 Task: Find connections with filter location Chelles with filter topic #healthwith filter profile language Potuguese with filter current company Aricent with filter school Vikas College of Engineering & Technology with filter industry HVAC and Refrigeration Equipment Manufacturing with filter service category Interior Design with filter keywords title Cosmetologist
Action: Mouse moved to (501, 69)
Screenshot: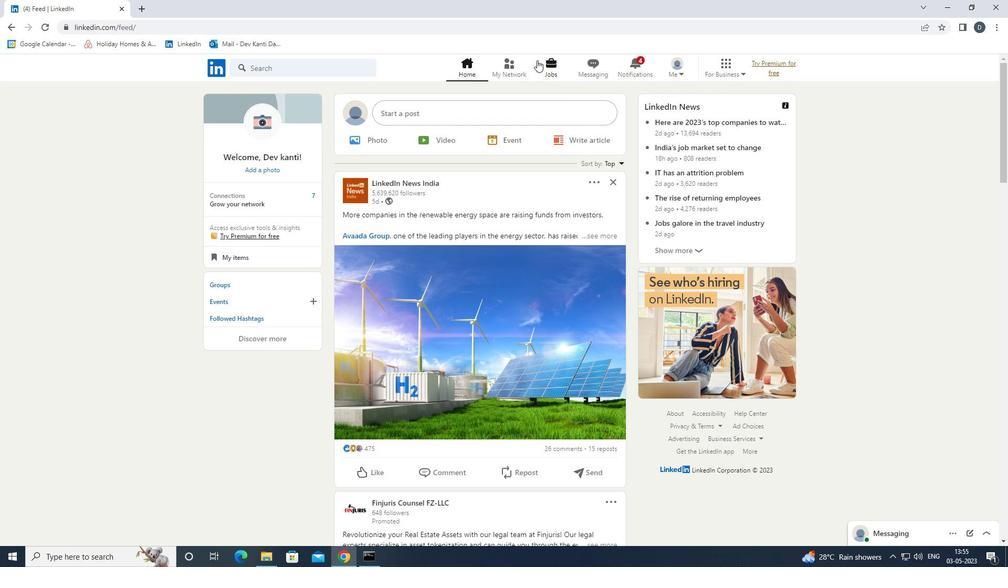 
Action: Mouse pressed left at (501, 69)
Screenshot: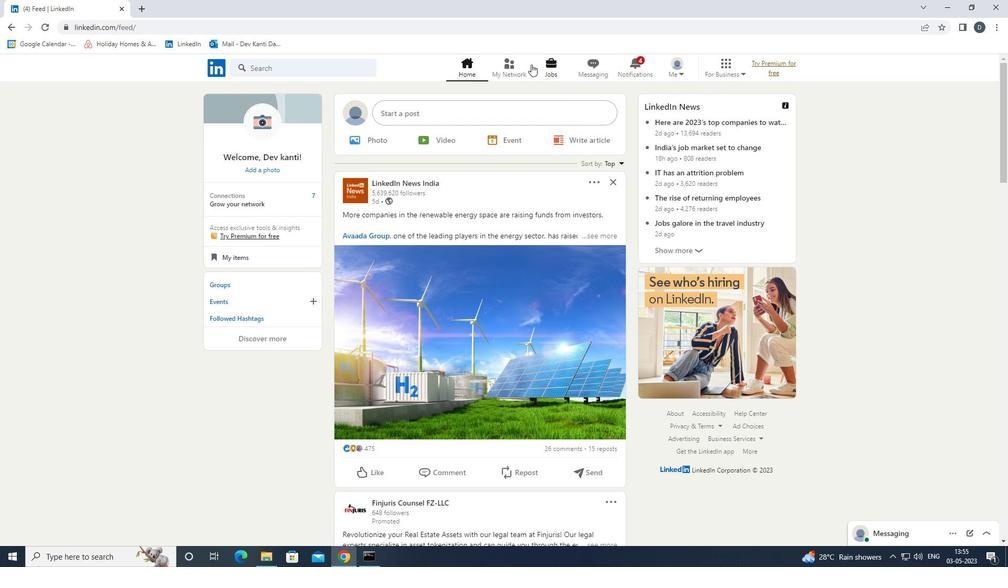 
Action: Mouse moved to (348, 122)
Screenshot: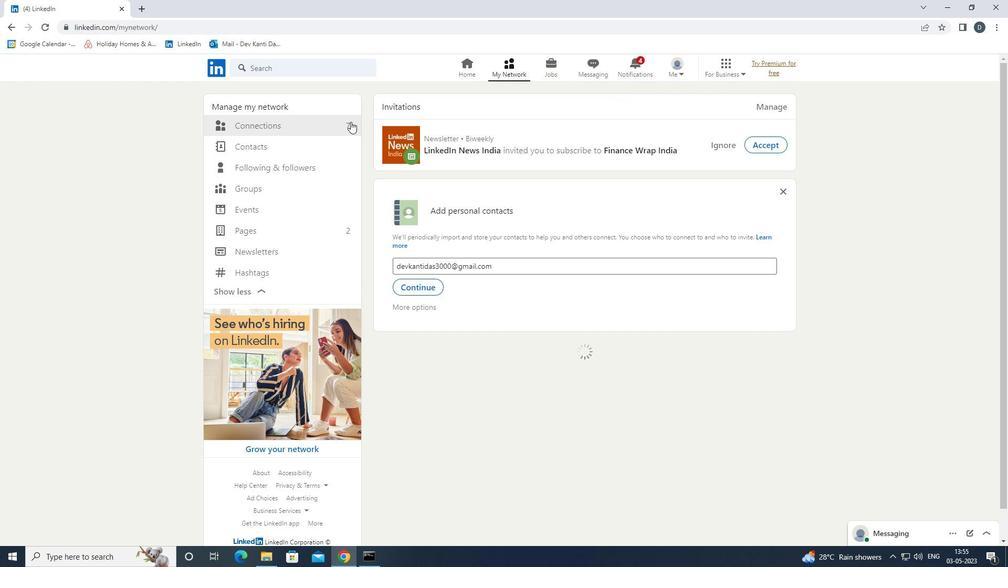 
Action: Mouse pressed left at (348, 122)
Screenshot: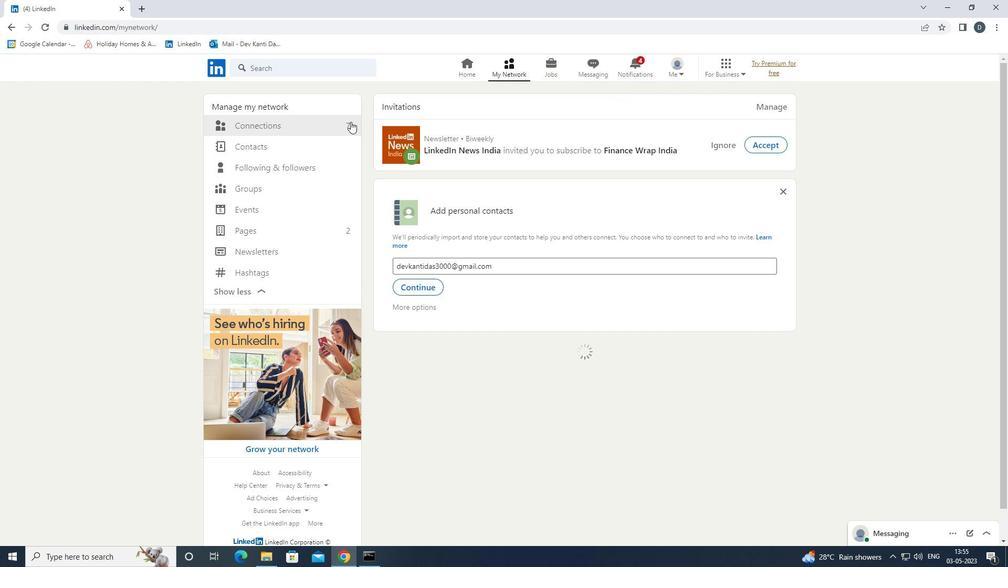 
Action: Mouse moved to (584, 124)
Screenshot: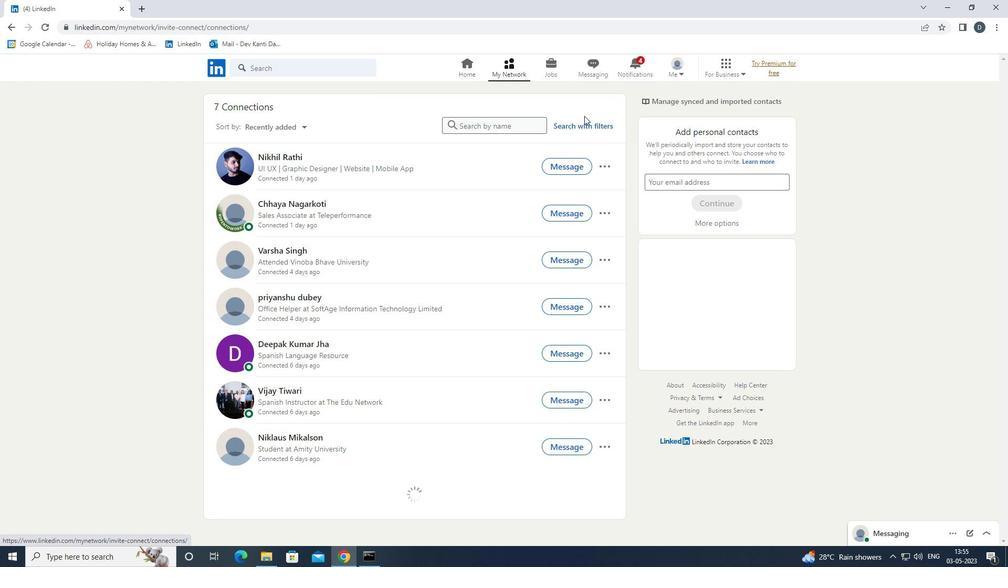 
Action: Mouse pressed left at (584, 124)
Screenshot: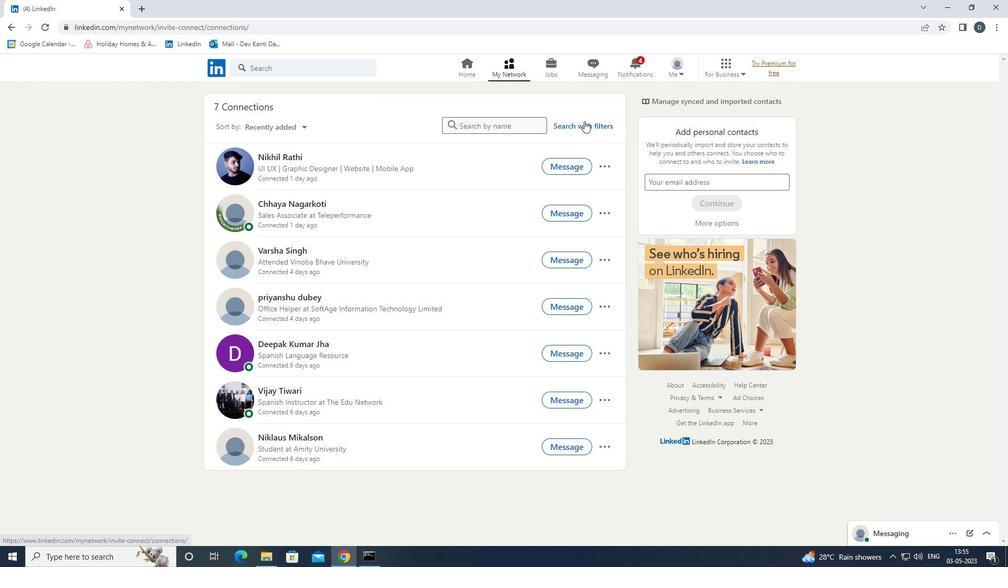 
Action: Mouse moved to (543, 98)
Screenshot: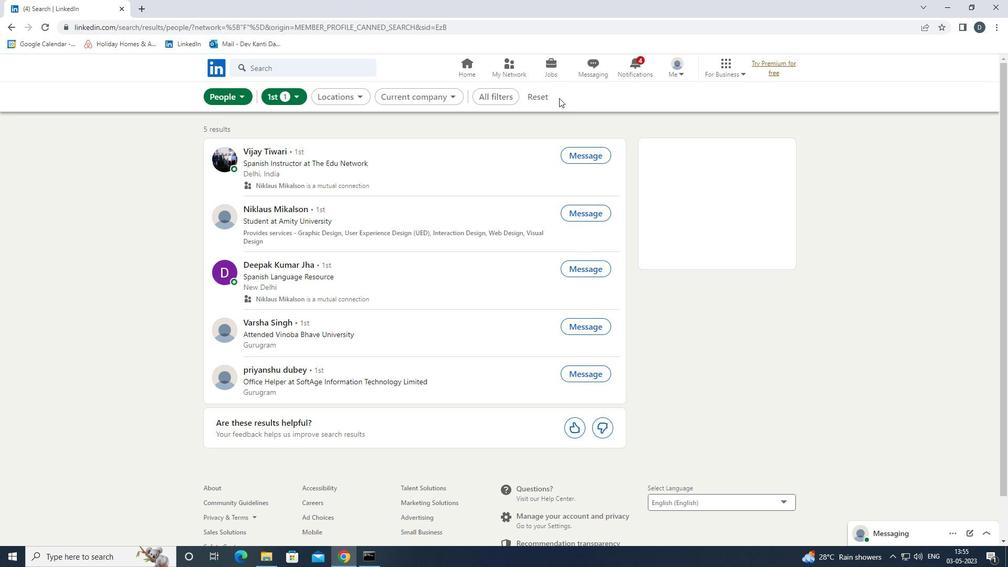 
Action: Mouse pressed left at (543, 98)
Screenshot: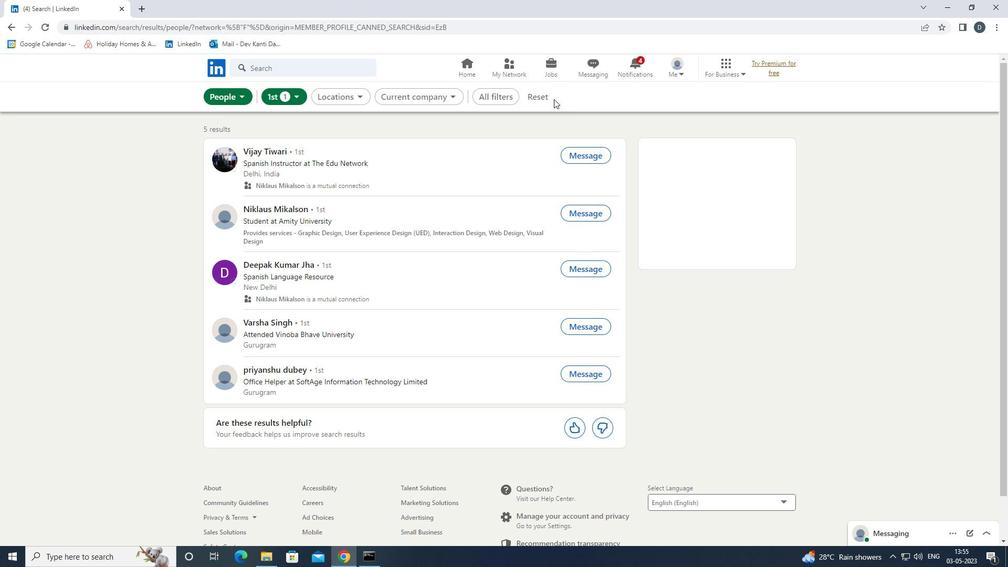 
Action: Mouse moved to (526, 98)
Screenshot: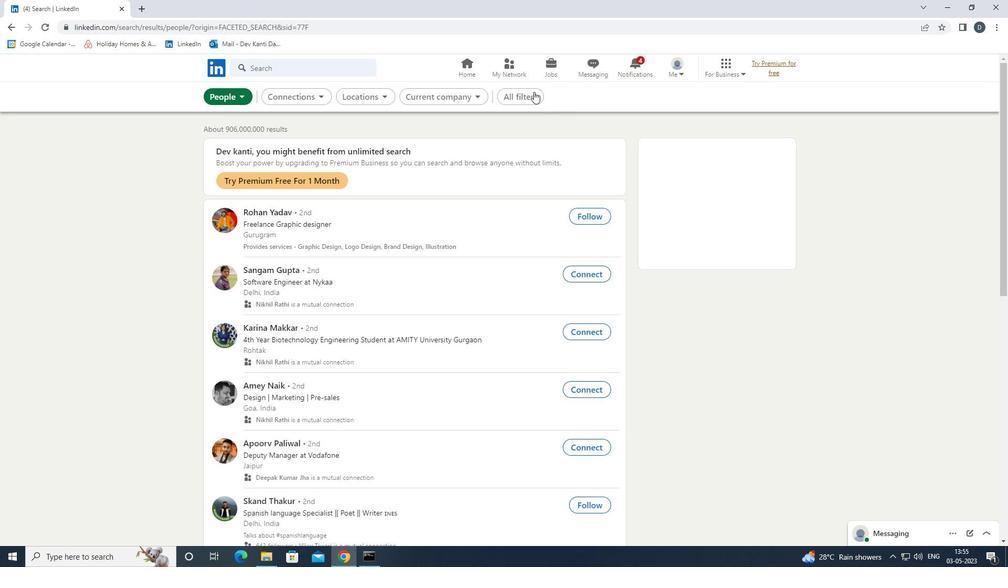 
Action: Mouse pressed left at (526, 98)
Screenshot: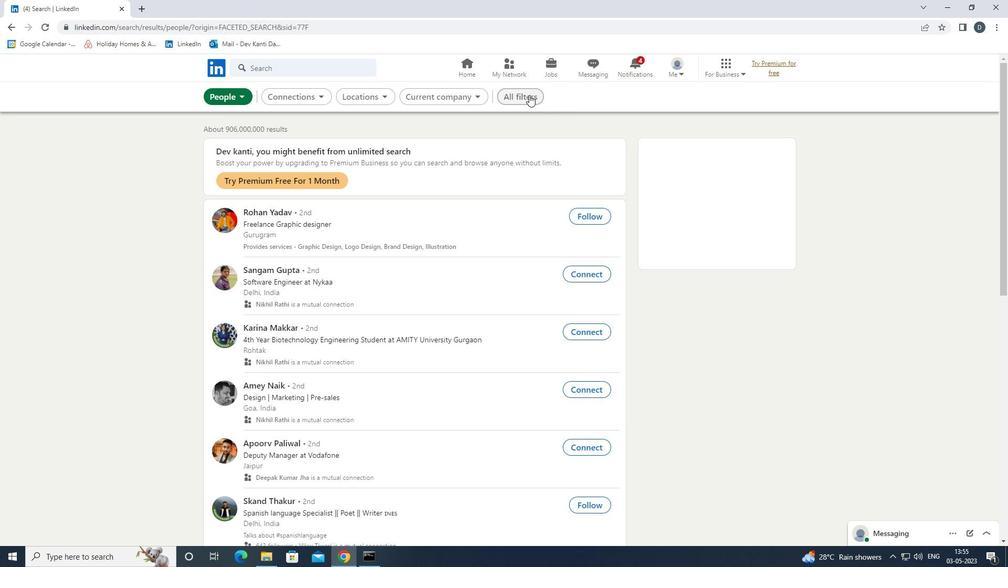 
Action: Mouse moved to (876, 309)
Screenshot: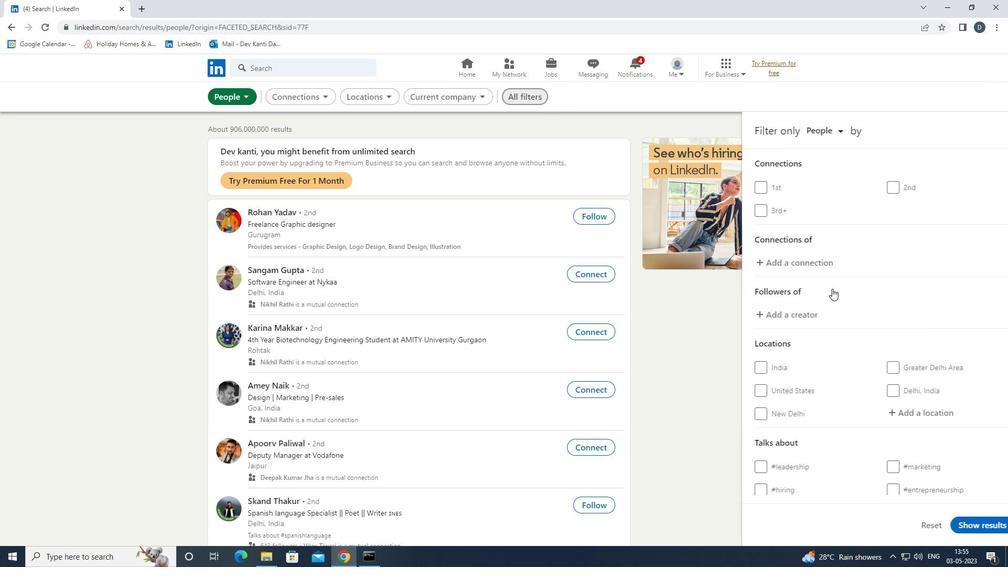 
Action: Mouse scrolled (876, 309) with delta (0, 0)
Screenshot: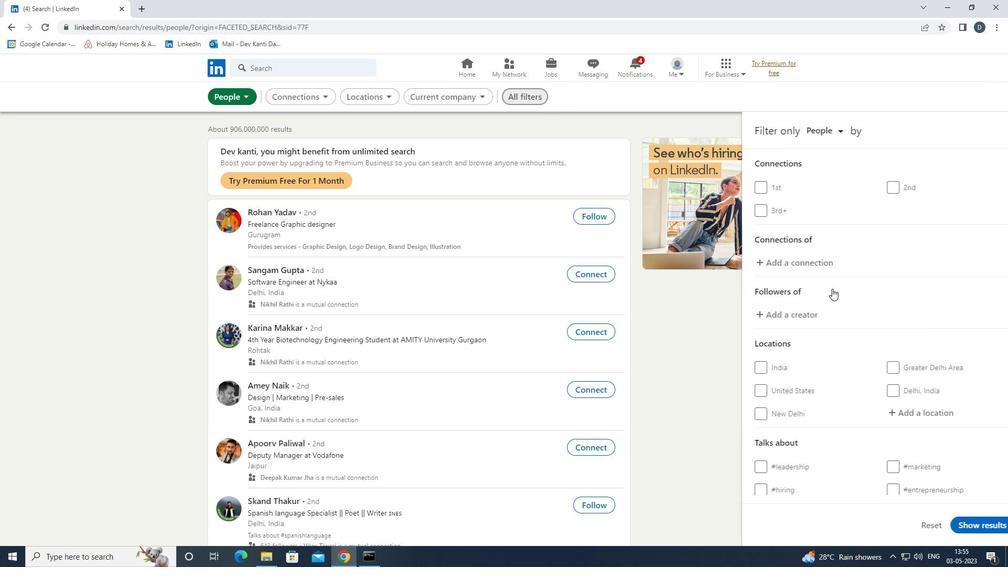 
Action: Mouse moved to (876, 311)
Screenshot: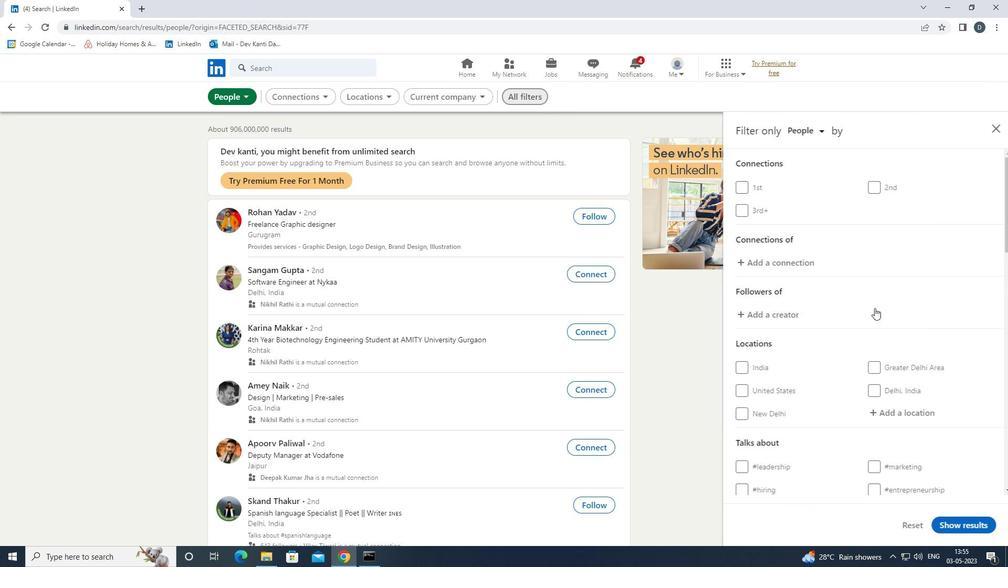 
Action: Mouse scrolled (876, 310) with delta (0, 0)
Screenshot: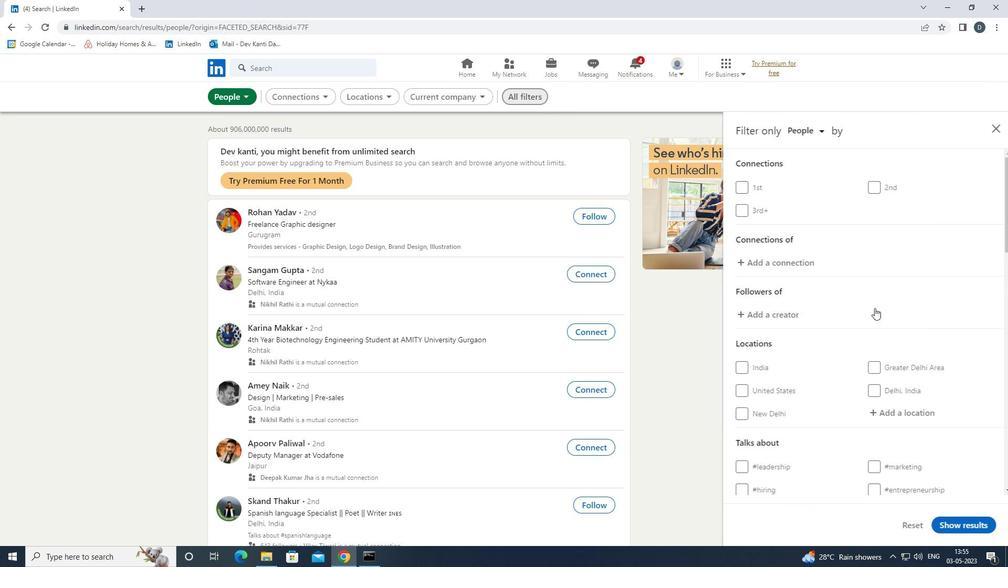
Action: Mouse moved to (878, 312)
Screenshot: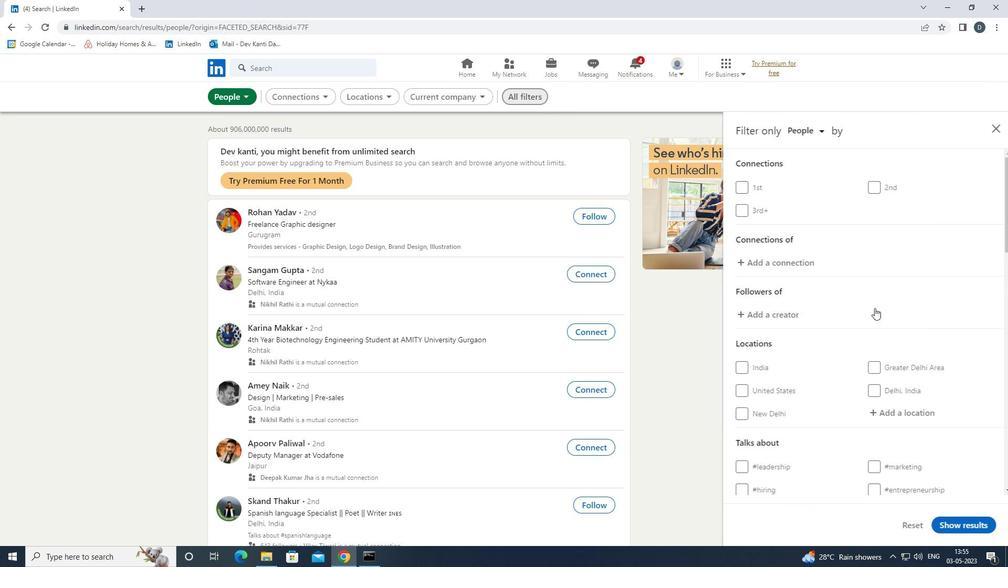 
Action: Mouse scrolled (878, 311) with delta (0, 0)
Screenshot: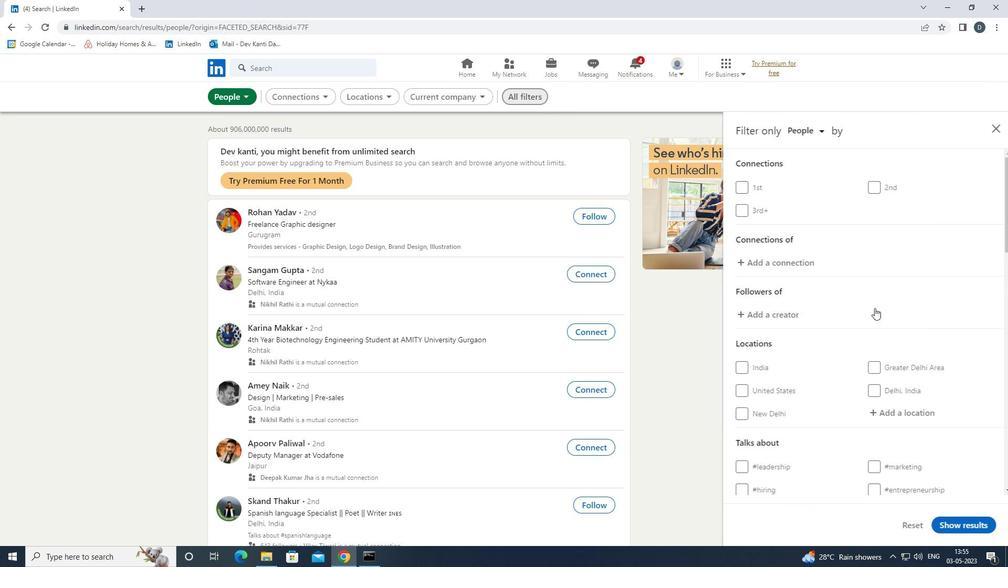 
Action: Mouse moved to (891, 254)
Screenshot: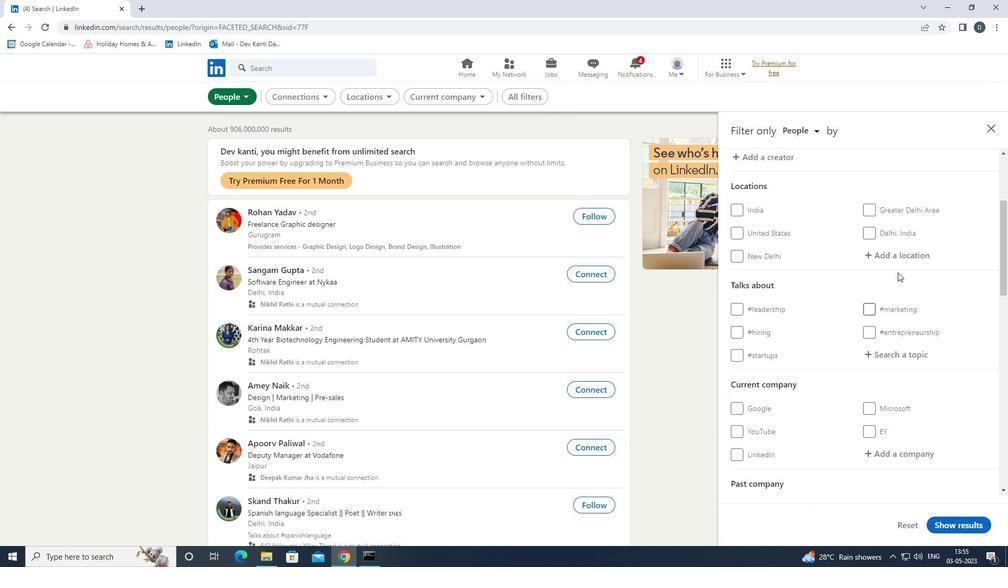 
Action: Mouse pressed left at (891, 254)
Screenshot: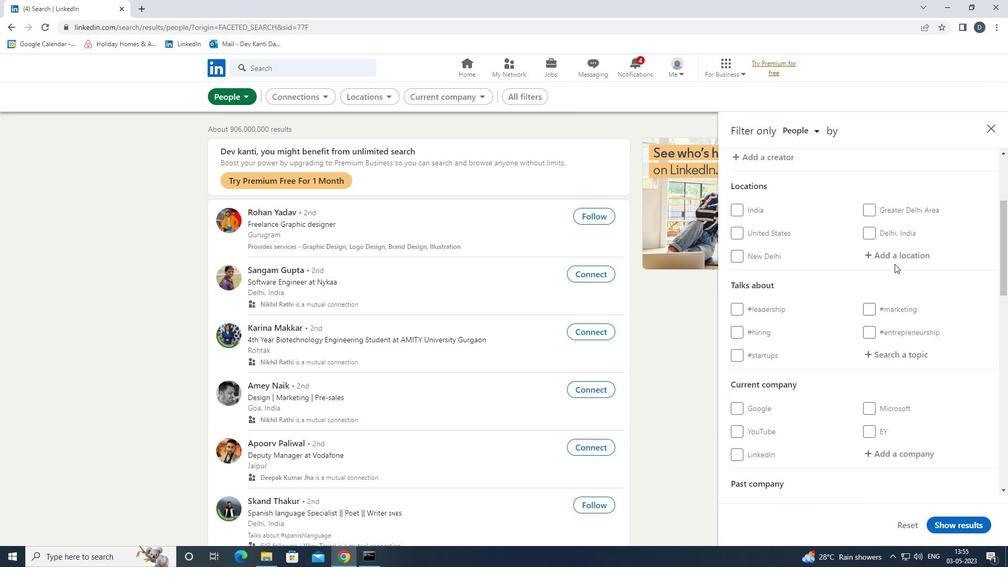 
Action: Key pressed <Key.shift>CHELLES<Key.down><Key.down><Key.enter>
Screenshot: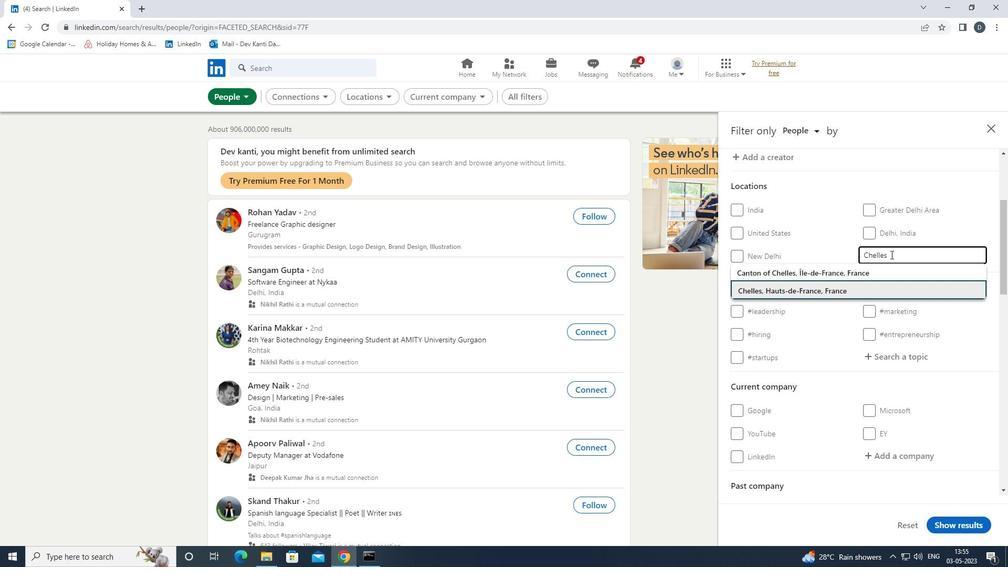 
Action: Mouse moved to (881, 244)
Screenshot: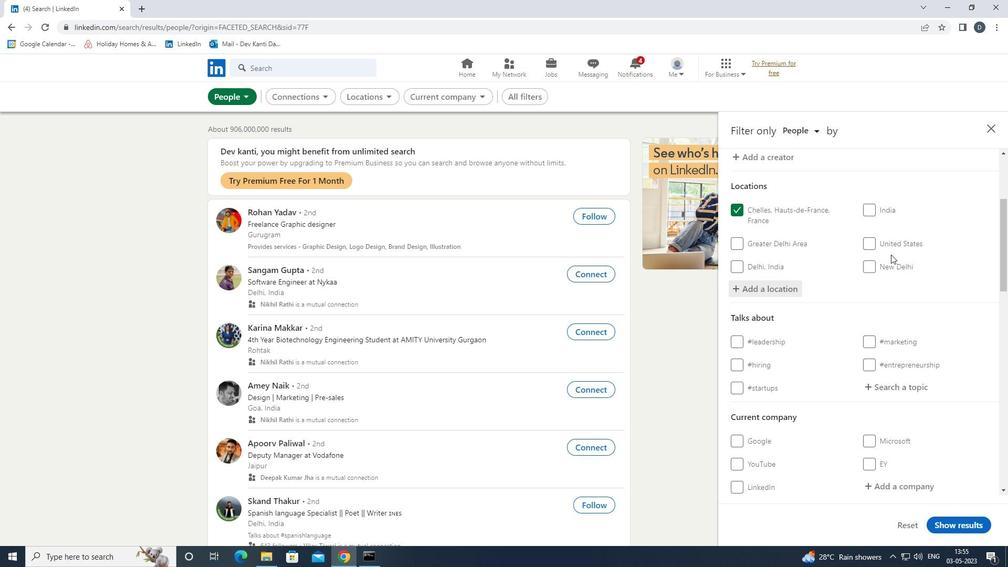 
Action: Mouse scrolled (881, 244) with delta (0, 0)
Screenshot: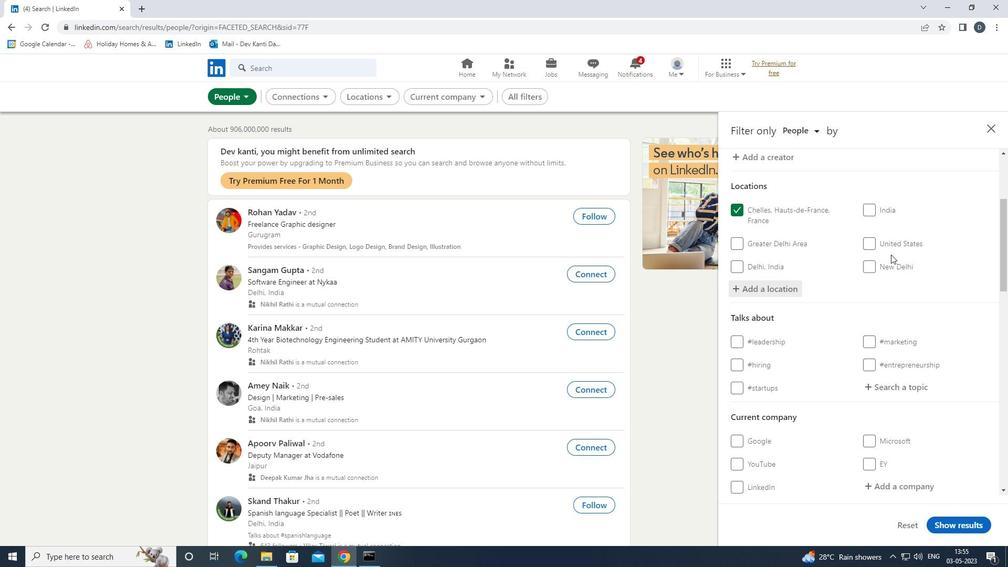 
Action: Mouse moved to (879, 244)
Screenshot: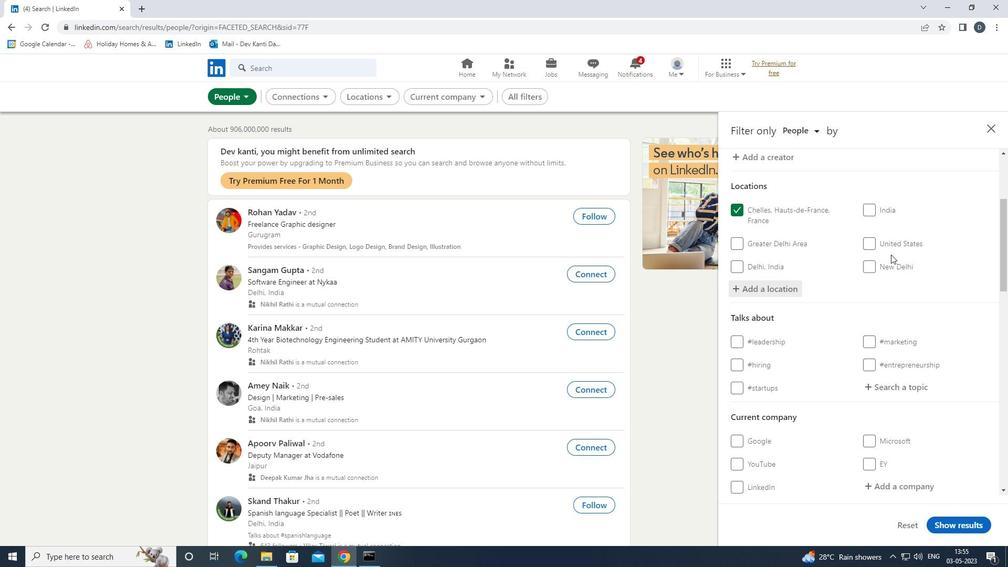
Action: Mouse scrolled (879, 244) with delta (0, 0)
Screenshot: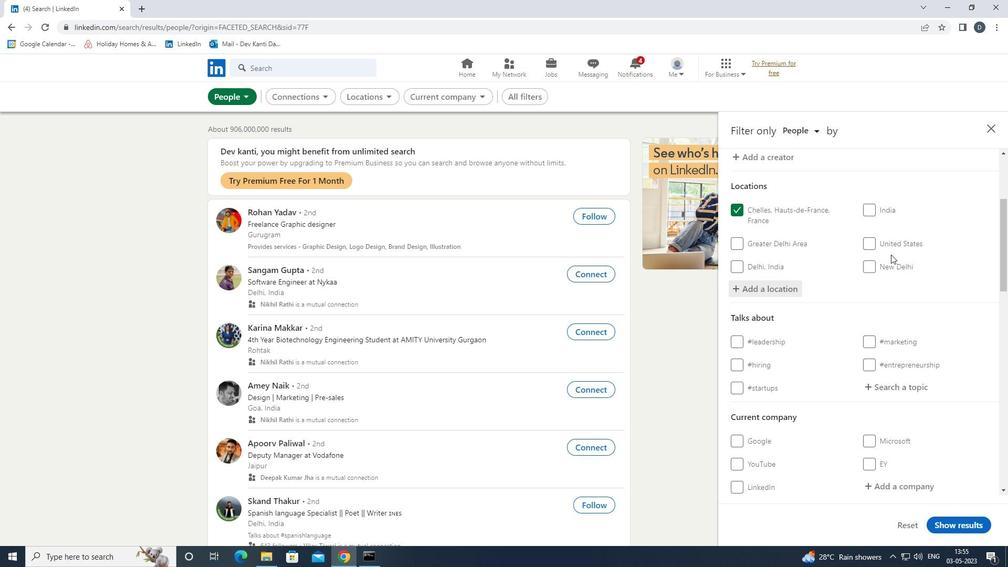 
Action: Mouse moved to (915, 283)
Screenshot: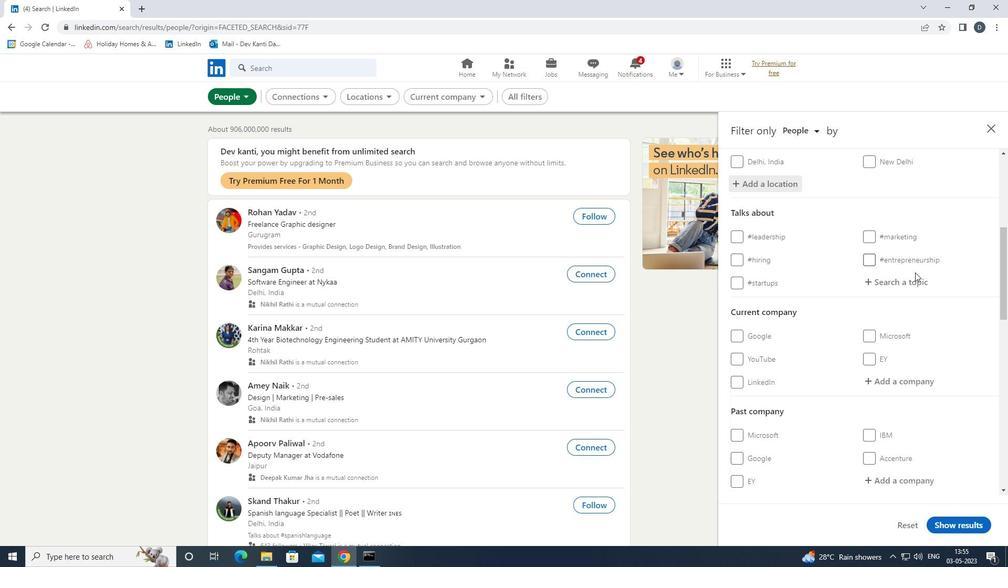 
Action: Mouse pressed left at (915, 283)
Screenshot: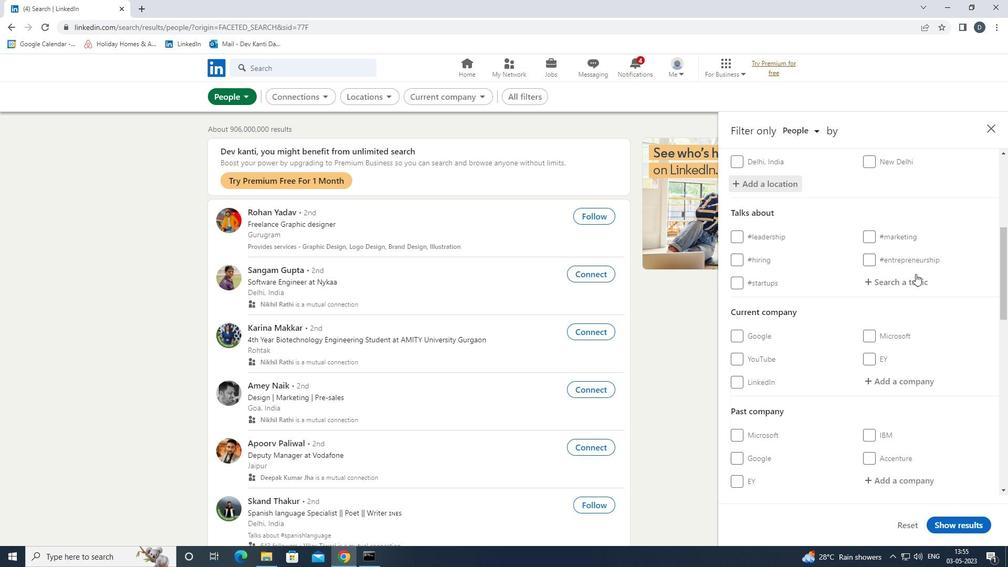 
Action: Mouse moved to (914, 284)
Screenshot: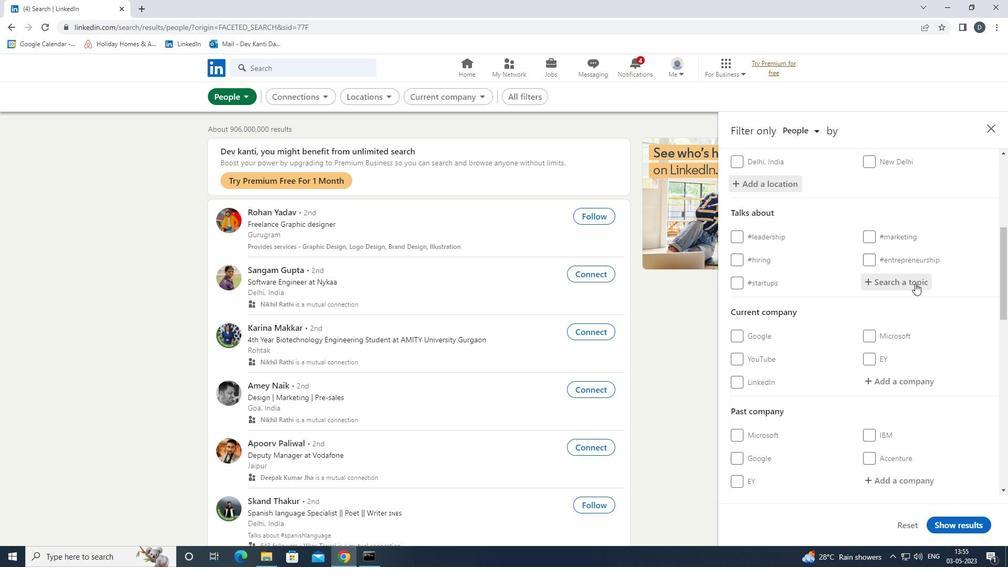 
Action: Key pressed HEALTH
Screenshot: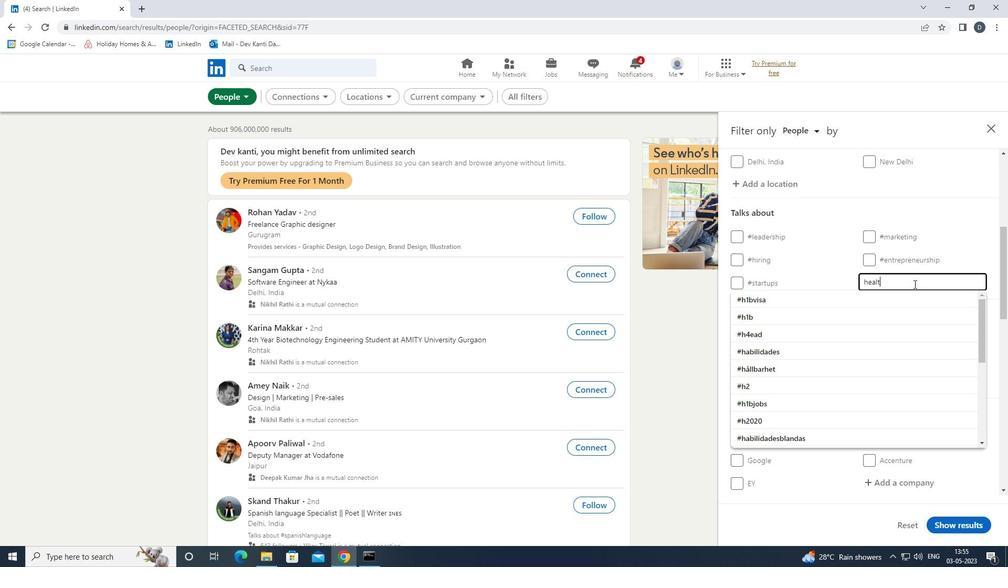 
Action: Mouse moved to (914, 284)
Screenshot: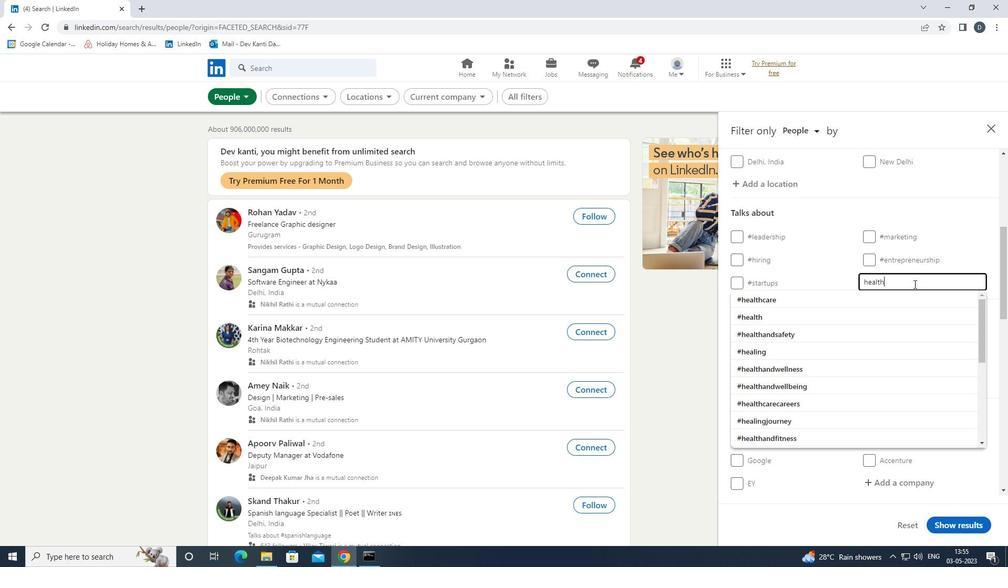 
Action: Key pressed <Key.down><Key.down><Key.enter>
Screenshot: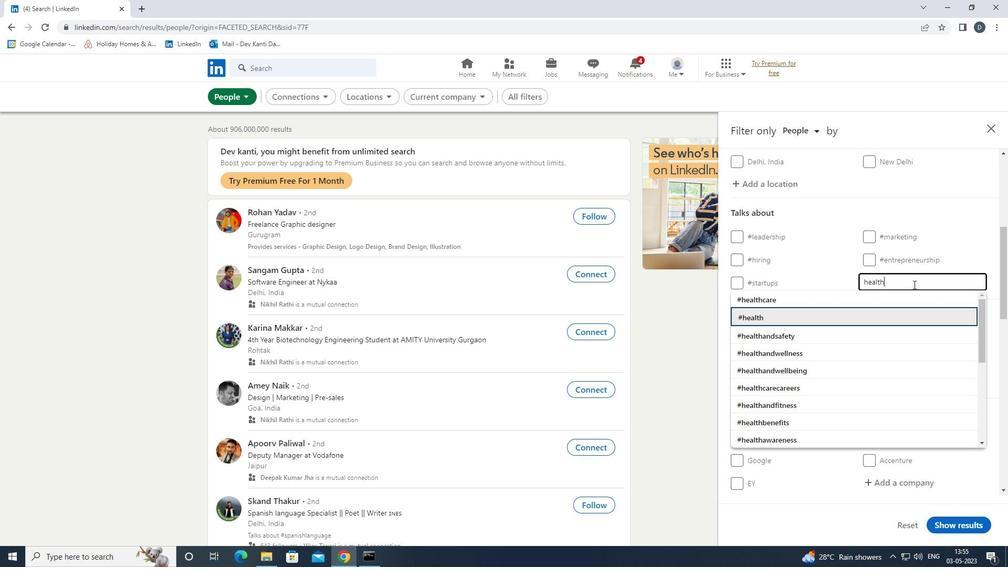 
Action: Mouse moved to (908, 281)
Screenshot: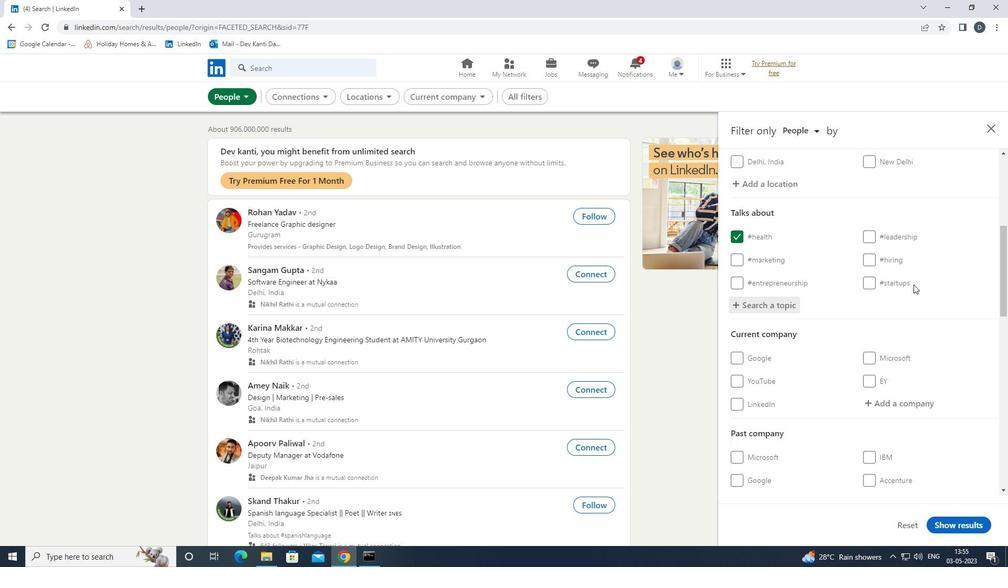 
Action: Mouse scrolled (908, 280) with delta (0, 0)
Screenshot: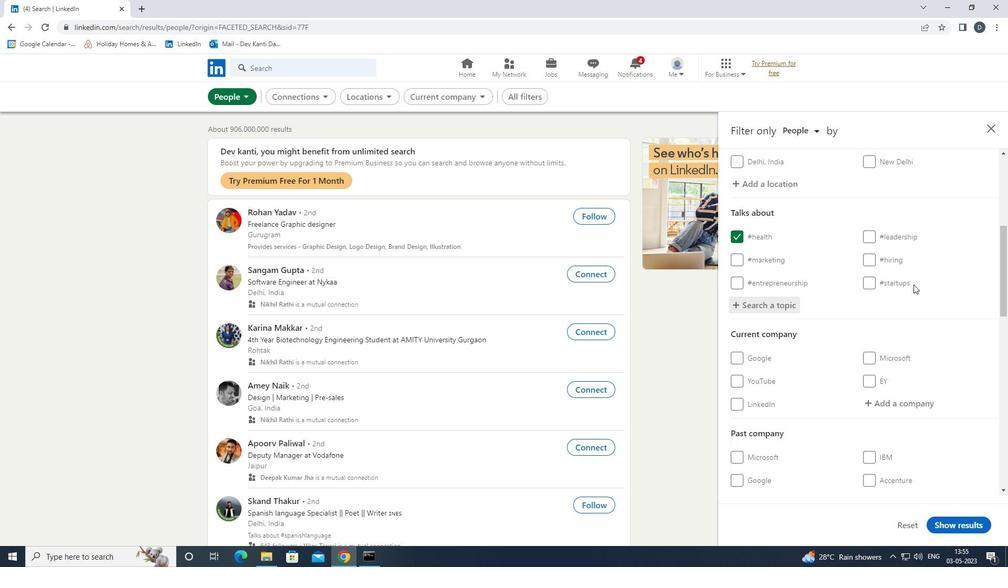 
Action: Mouse moved to (912, 283)
Screenshot: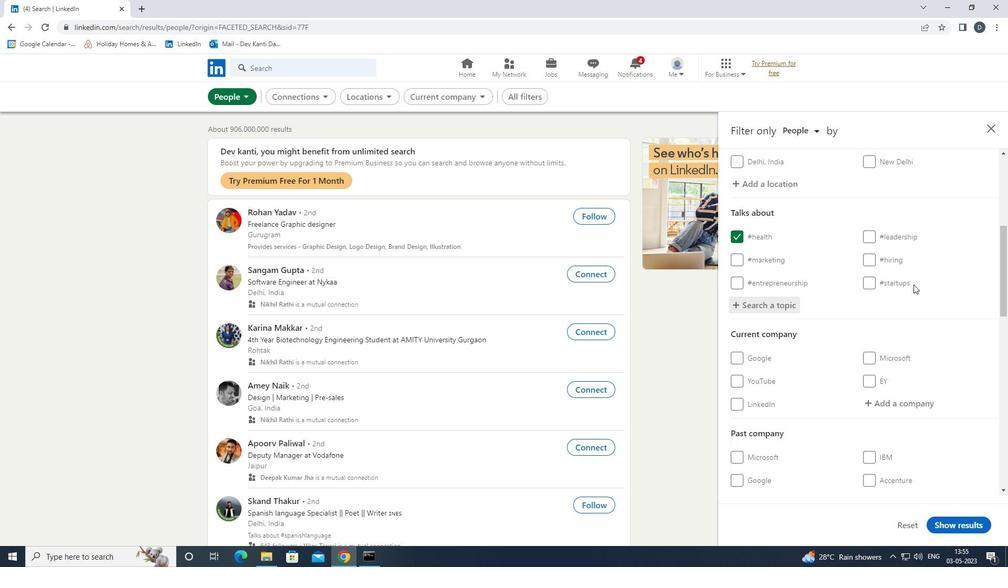
Action: Mouse scrolled (912, 282) with delta (0, 0)
Screenshot: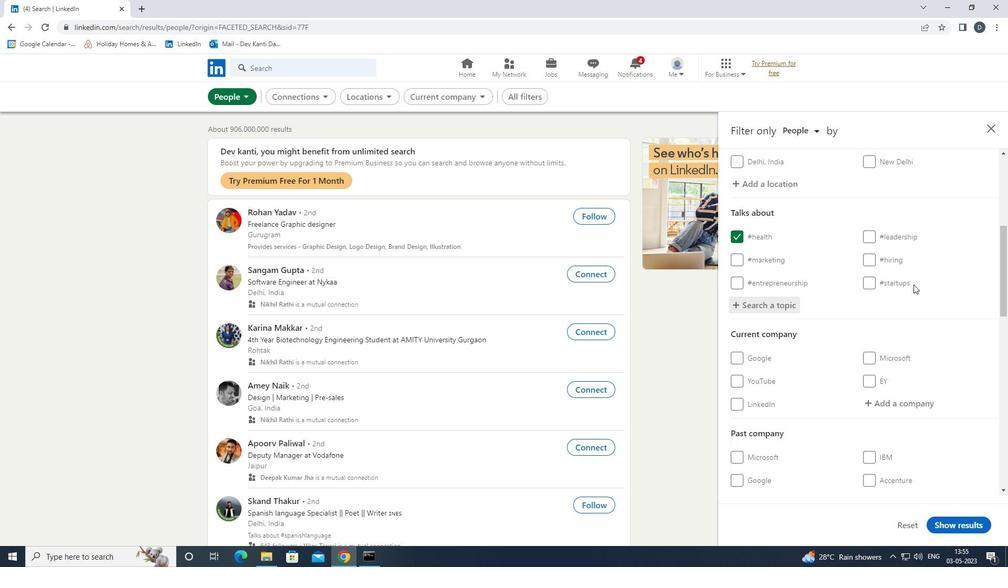 
Action: Mouse moved to (913, 284)
Screenshot: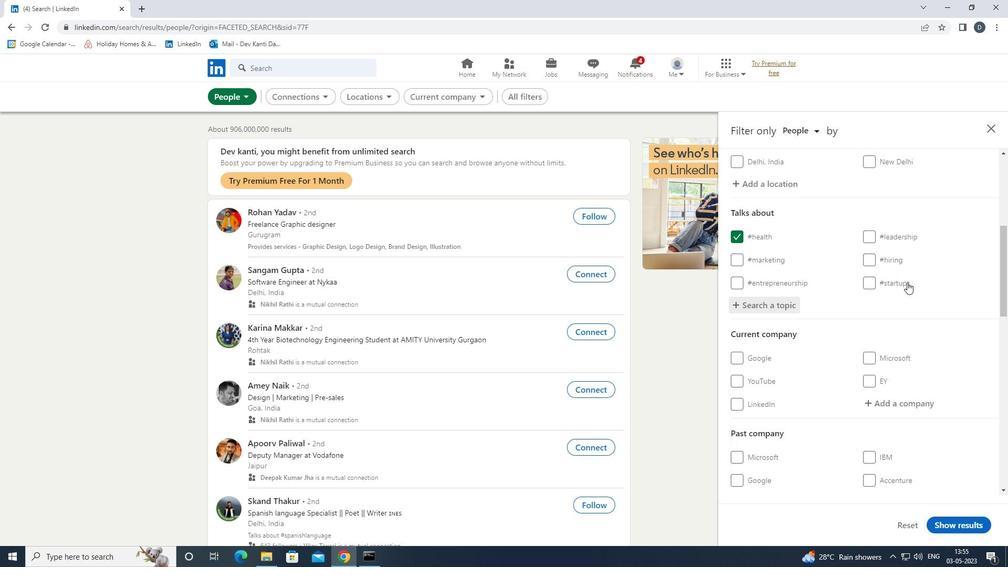 
Action: Mouse scrolled (913, 283) with delta (0, 0)
Screenshot: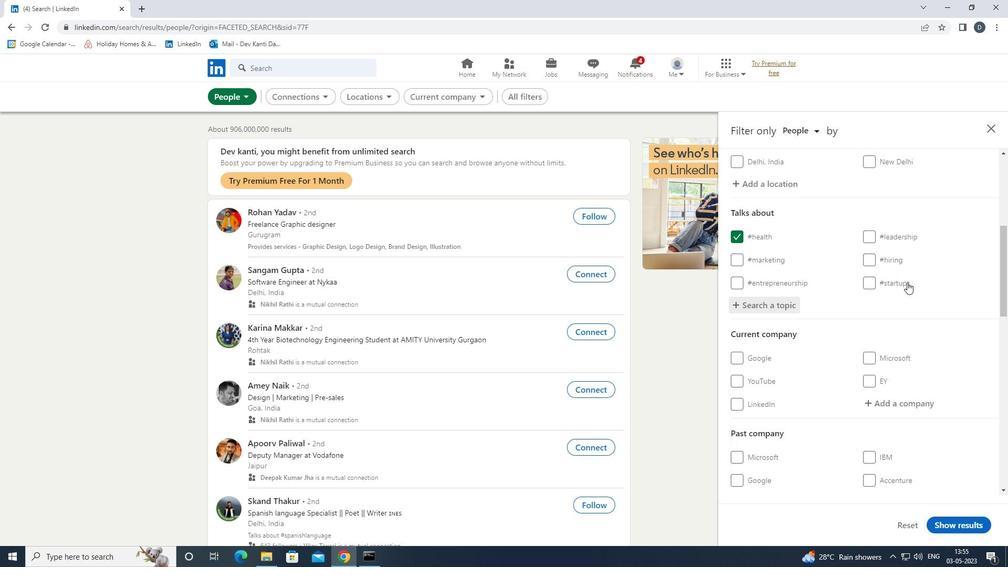 
Action: Mouse moved to (913, 284)
Screenshot: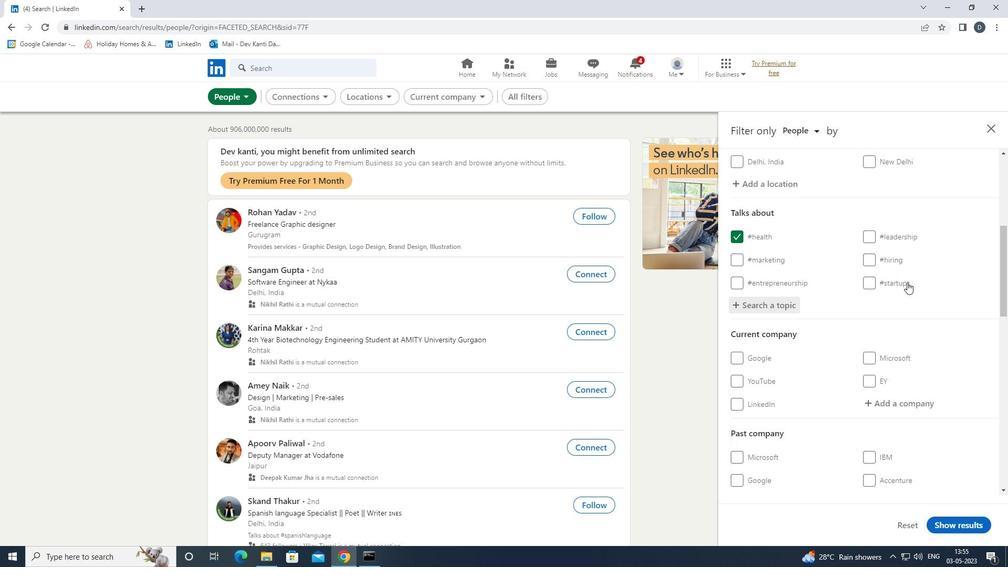 
Action: Mouse scrolled (913, 284) with delta (0, 0)
Screenshot: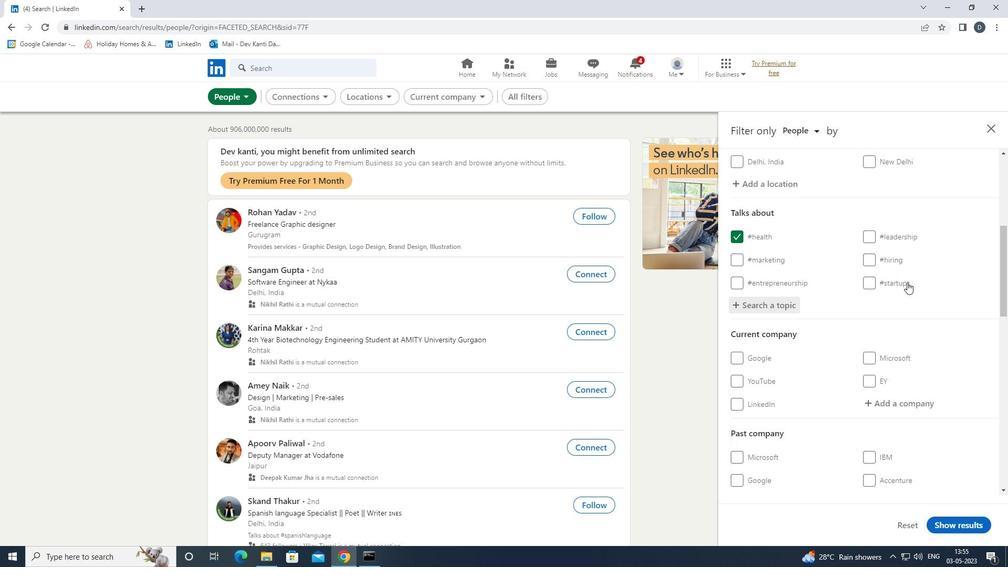 
Action: Mouse moved to (913, 287)
Screenshot: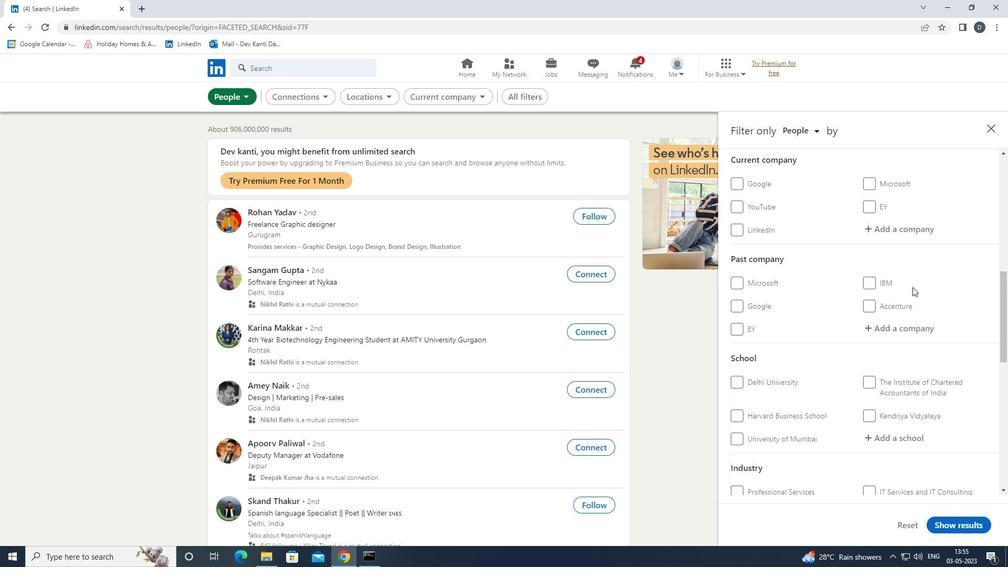
Action: Mouse scrolled (913, 286) with delta (0, 0)
Screenshot: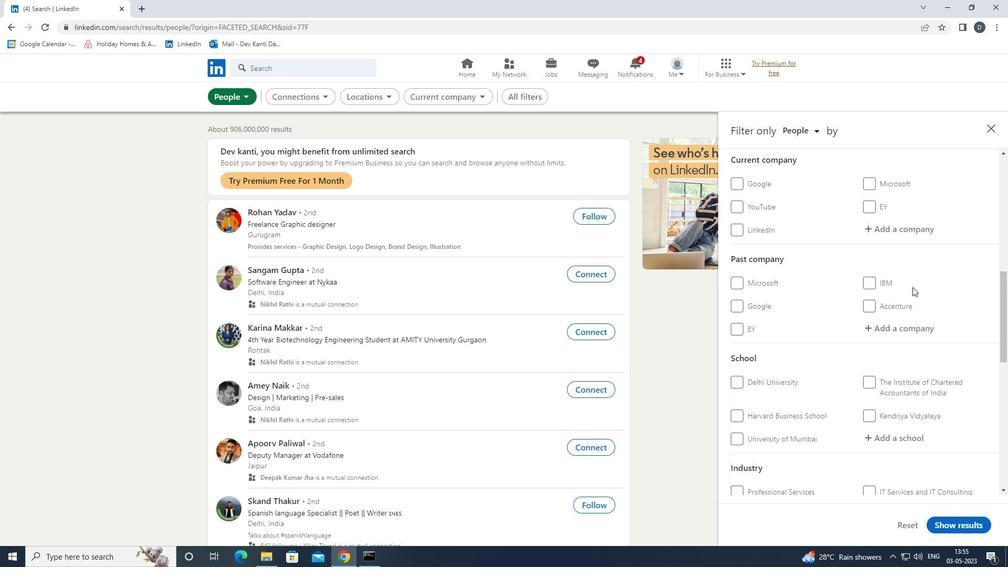 
Action: Mouse moved to (913, 288)
Screenshot: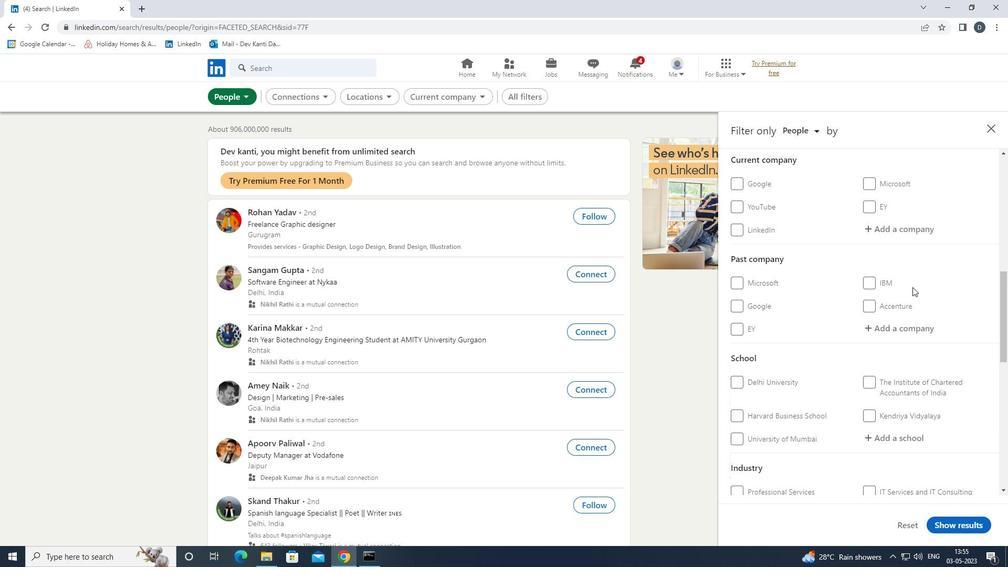 
Action: Mouse scrolled (913, 288) with delta (0, 0)
Screenshot: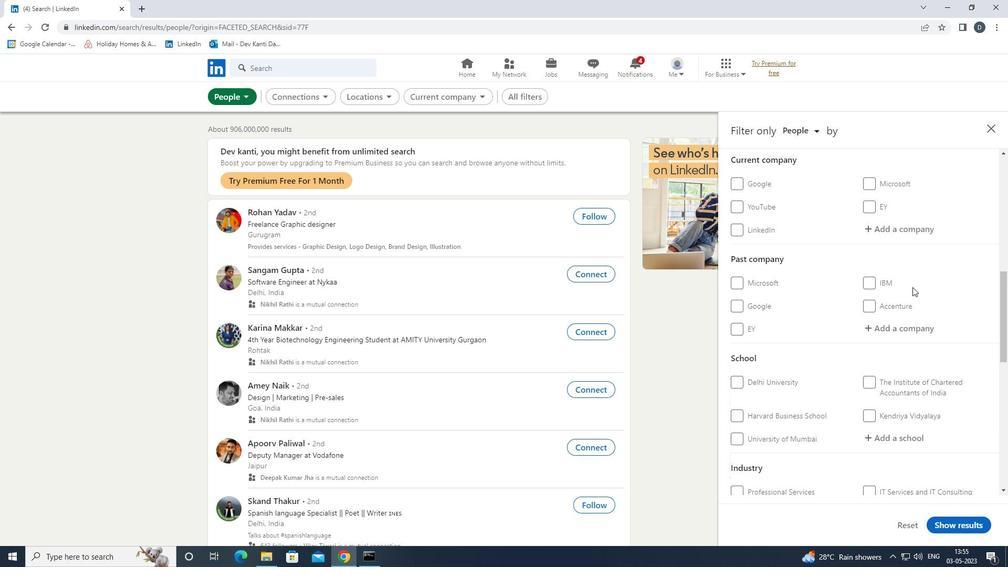 
Action: Mouse scrolled (913, 288) with delta (0, 0)
Screenshot: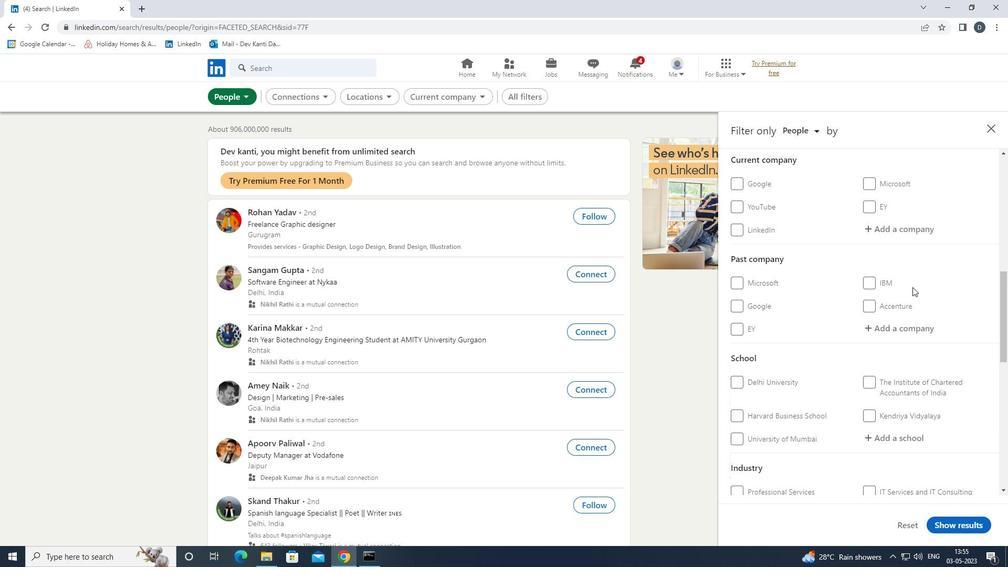 
Action: Mouse moved to (912, 293)
Screenshot: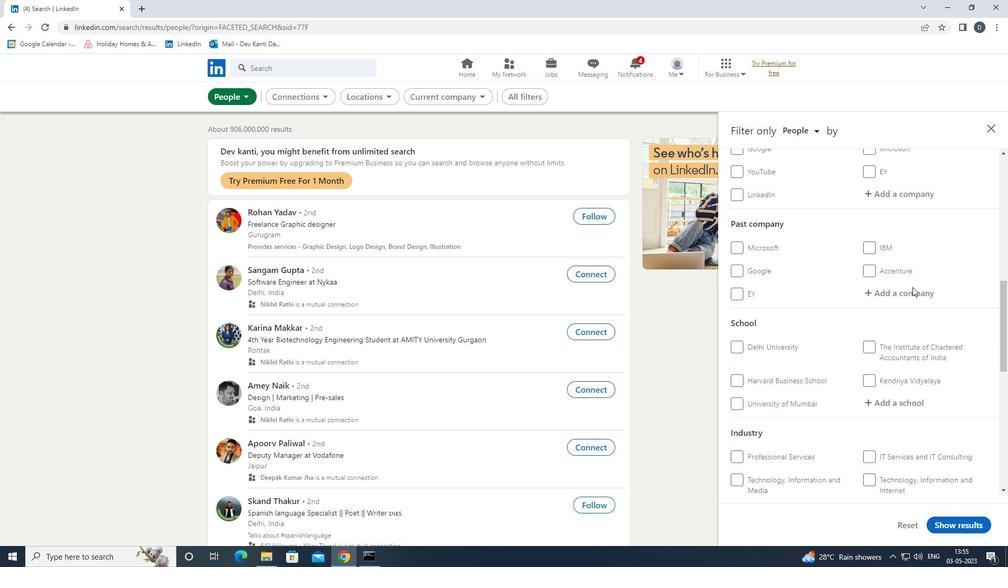 
Action: Mouse scrolled (912, 292) with delta (0, 0)
Screenshot: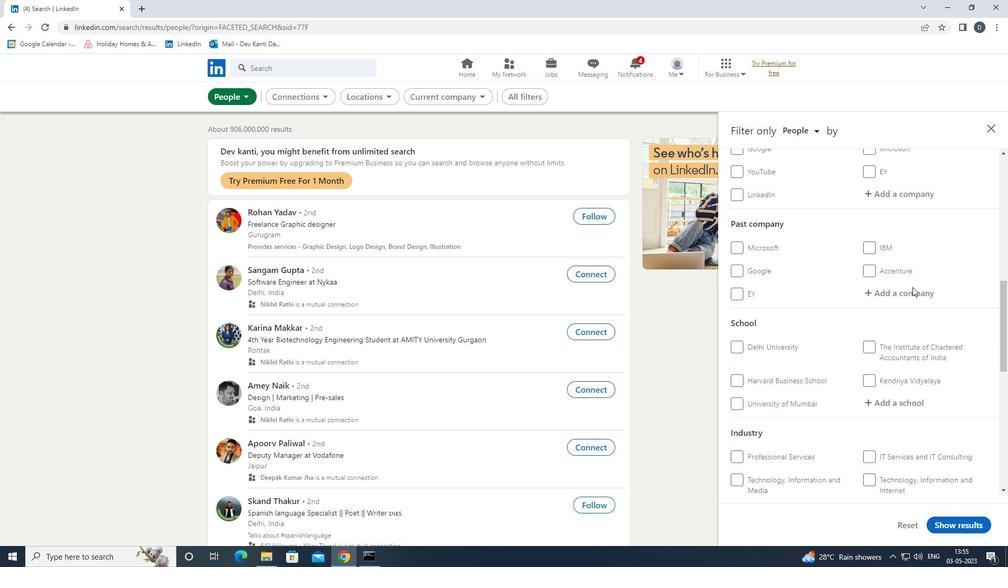 
Action: Mouse moved to (871, 390)
Screenshot: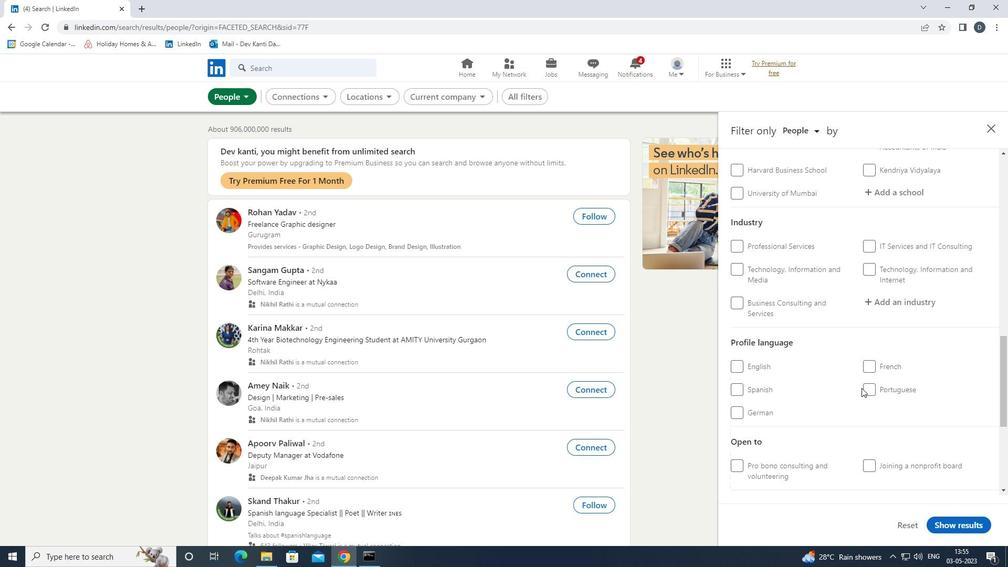 
Action: Mouse pressed left at (871, 390)
Screenshot: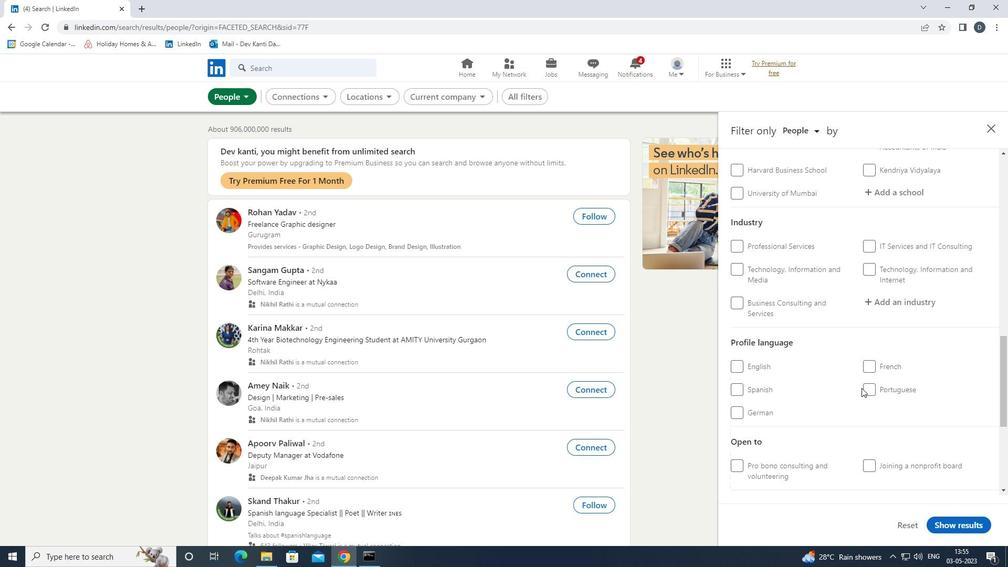 
Action: Mouse moved to (871, 390)
Screenshot: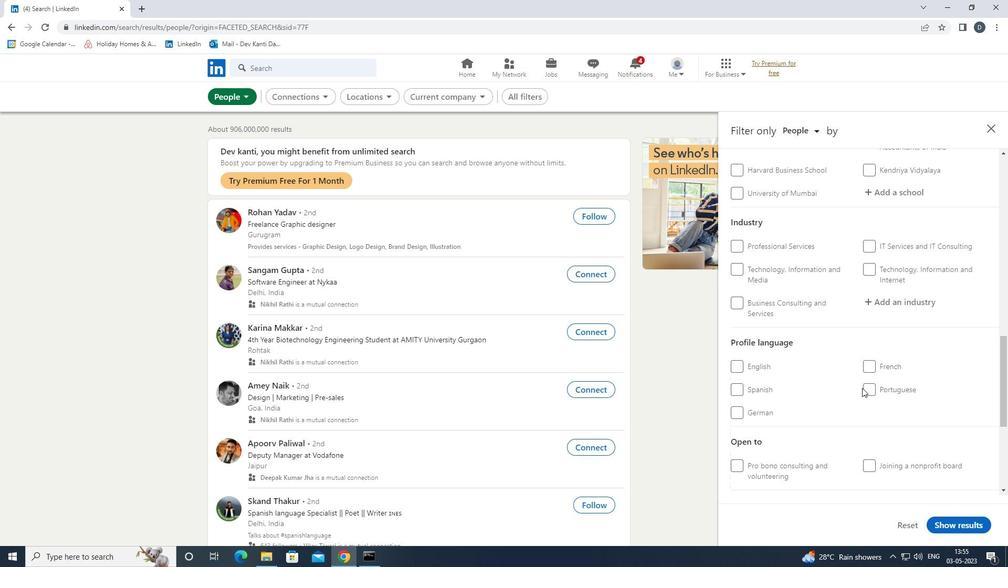 
Action: Mouse scrolled (871, 391) with delta (0, 0)
Screenshot: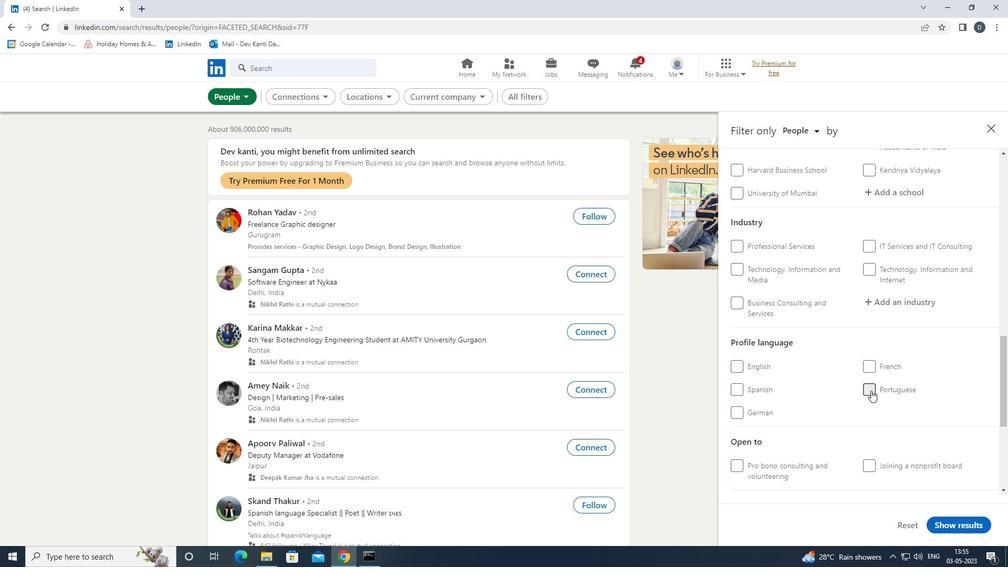 
Action: Mouse scrolled (871, 391) with delta (0, 0)
Screenshot: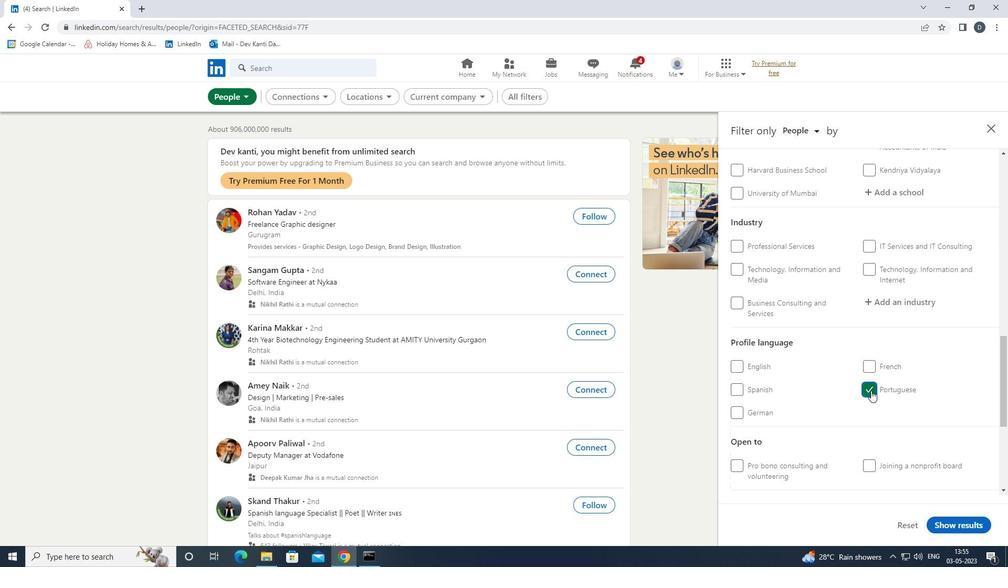 
Action: Mouse scrolled (871, 391) with delta (0, 0)
Screenshot: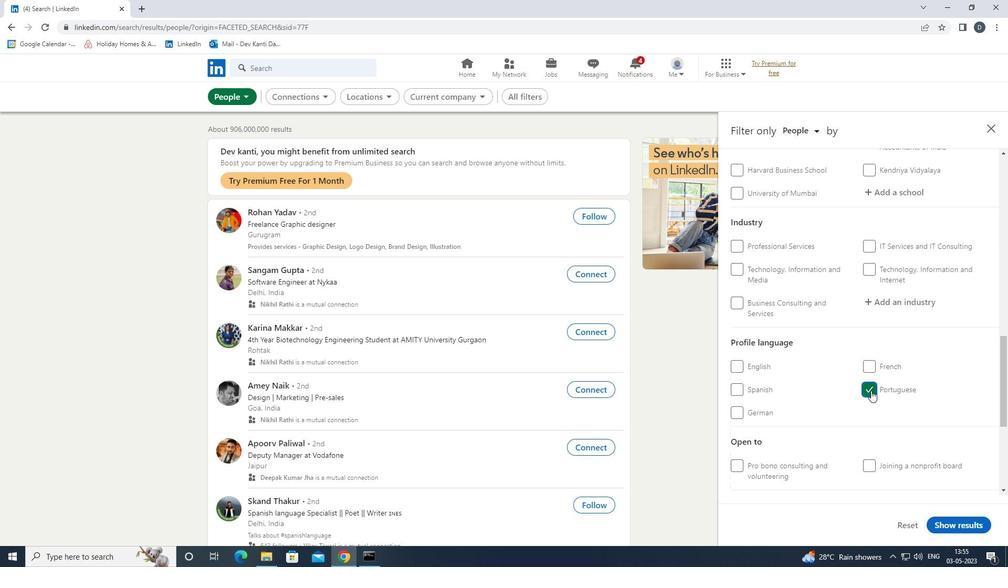 
Action: Mouse scrolled (871, 391) with delta (0, 0)
Screenshot: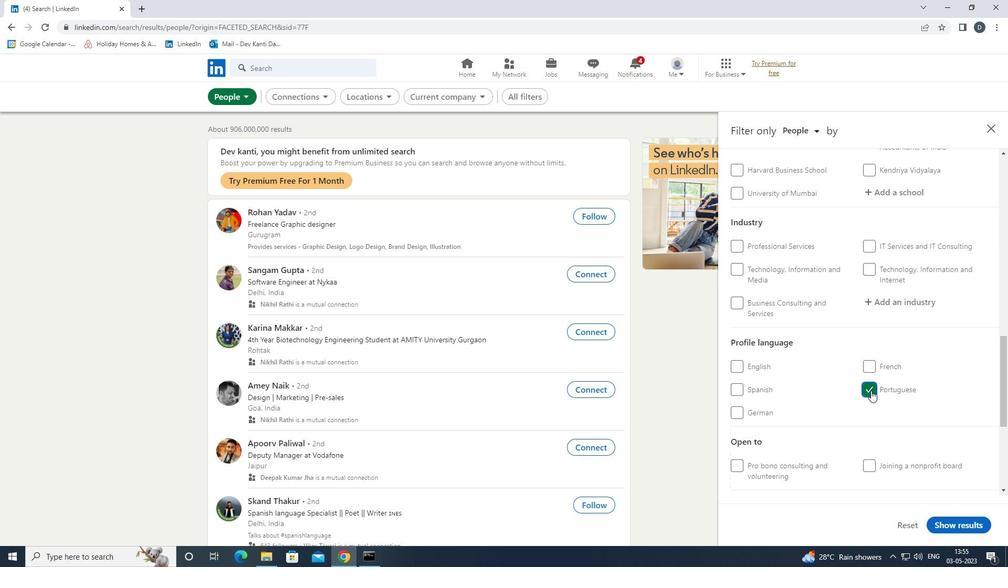 
Action: Mouse scrolled (871, 391) with delta (0, 0)
Screenshot: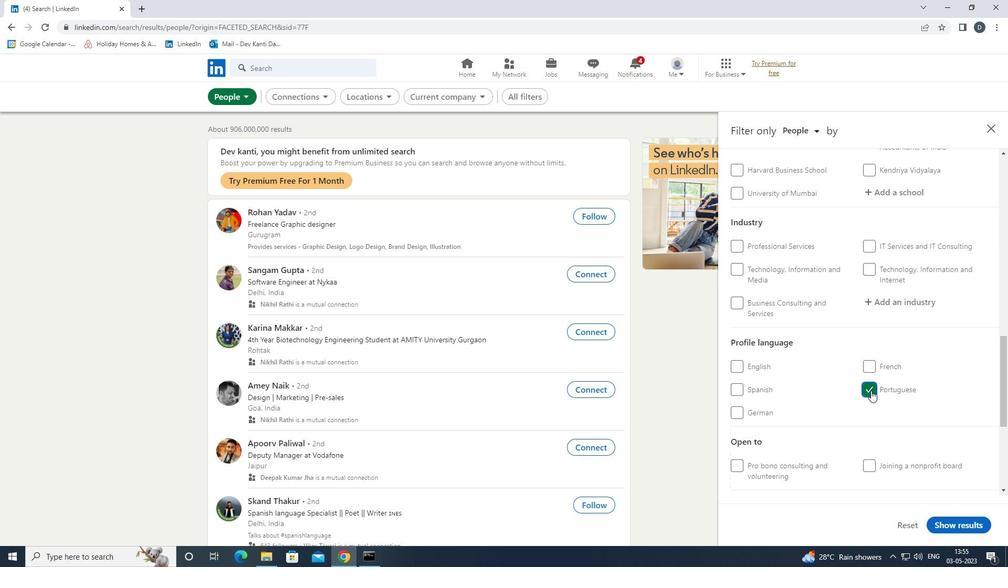 
Action: Mouse moved to (888, 244)
Screenshot: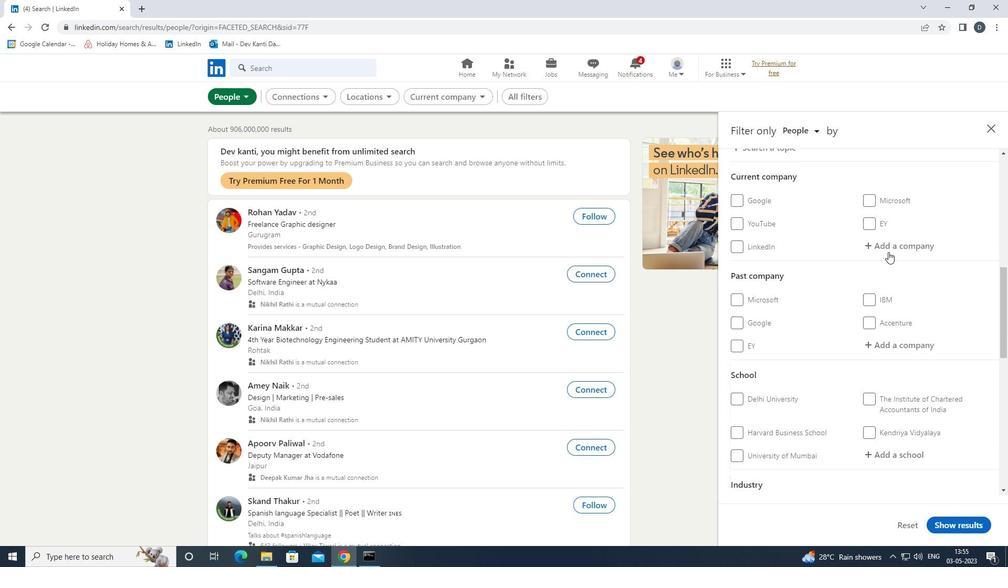 
Action: Mouse pressed left at (888, 244)
Screenshot: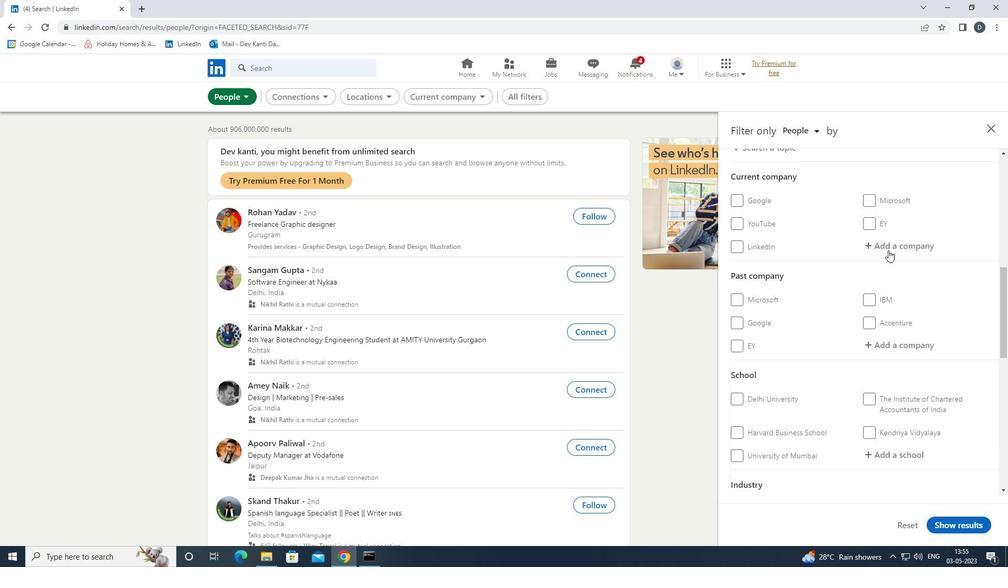 
Action: Key pressed <Key.shift><Key.shift>ARCH<Key.backspace><Key.backspace>ICENT<Key.down><Key.enter>
Screenshot: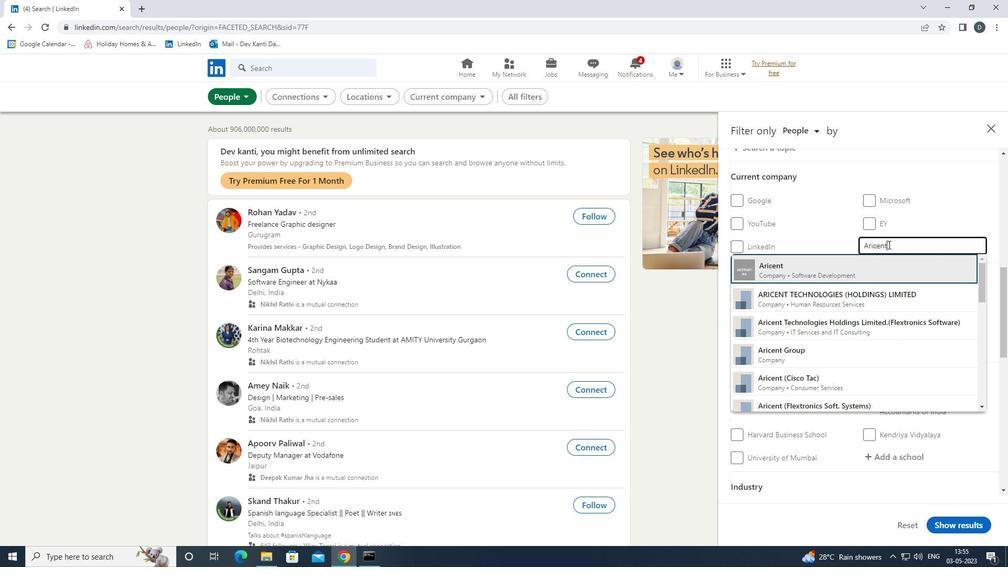 
Action: Mouse moved to (912, 213)
Screenshot: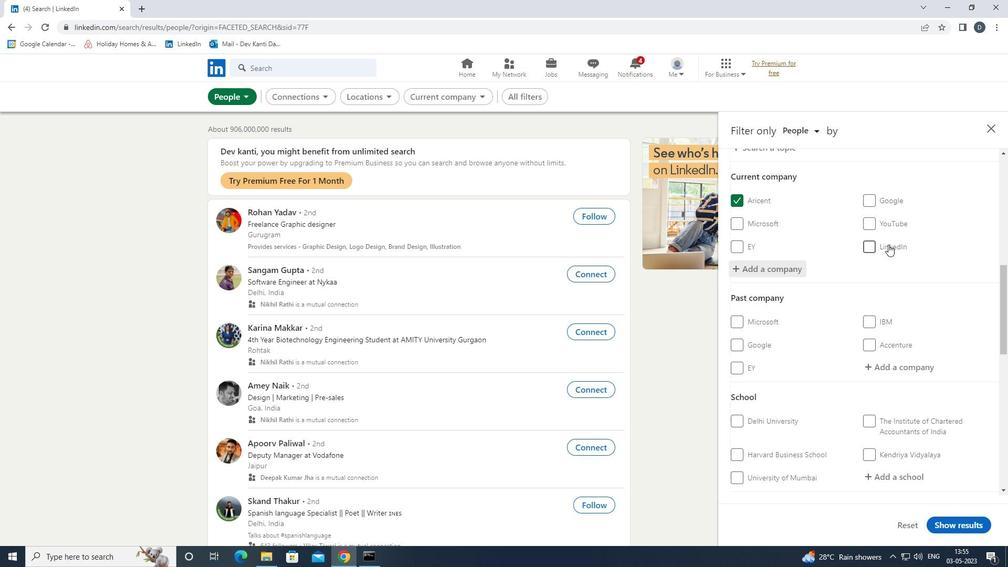 
Action: Mouse scrolled (912, 213) with delta (0, 0)
Screenshot: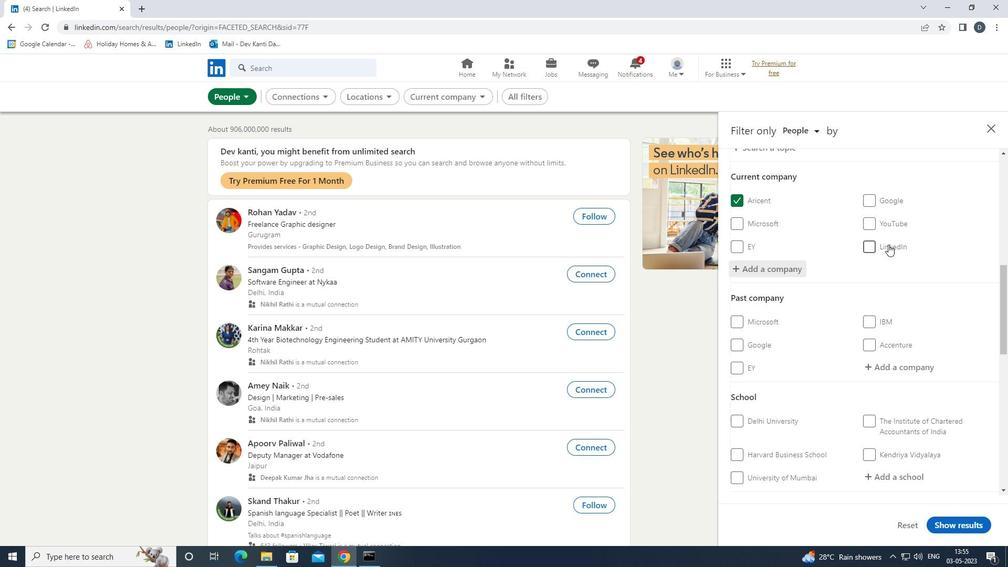 
Action: Mouse moved to (912, 214)
Screenshot: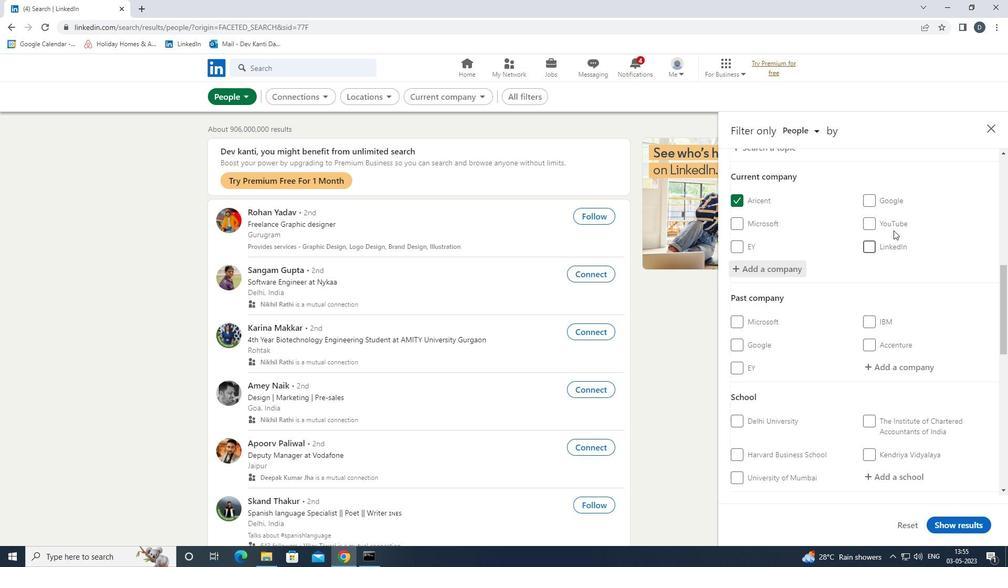 
Action: Mouse scrolled (912, 214) with delta (0, 0)
Screenshot: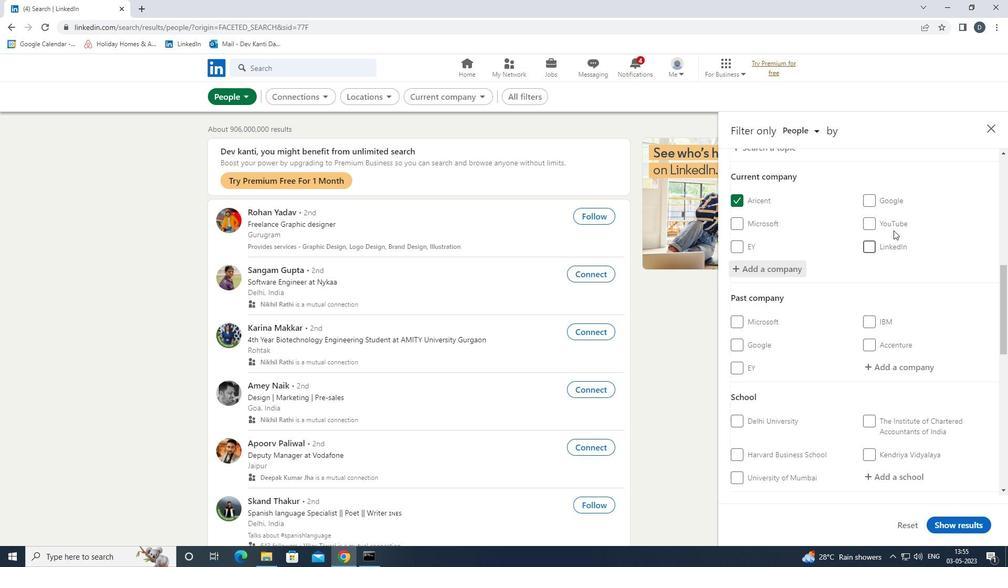 
Action: Mouse moved to (908, 374)
Screenshot: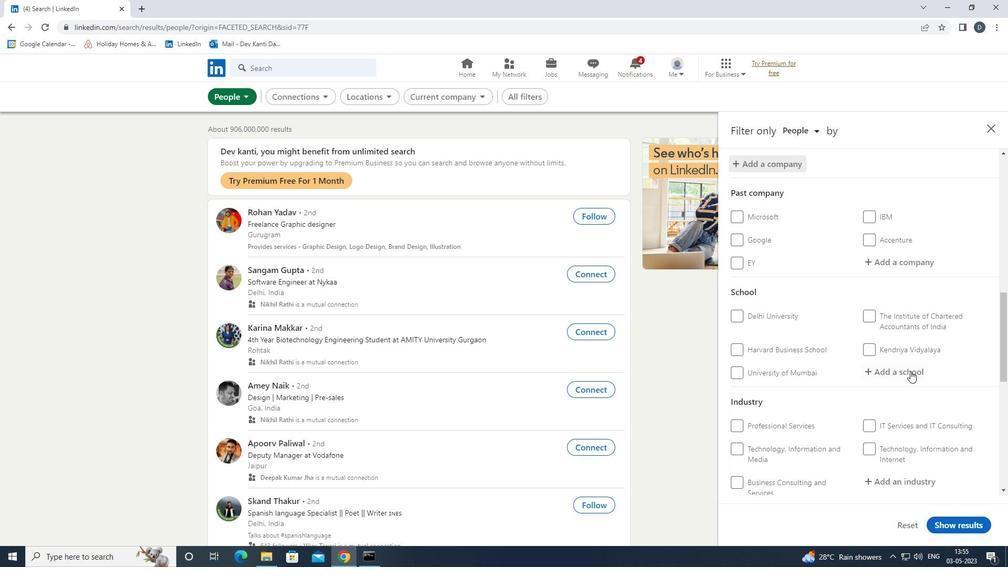 
Action: Mouse pressed left at (908, 374)
Screenshot: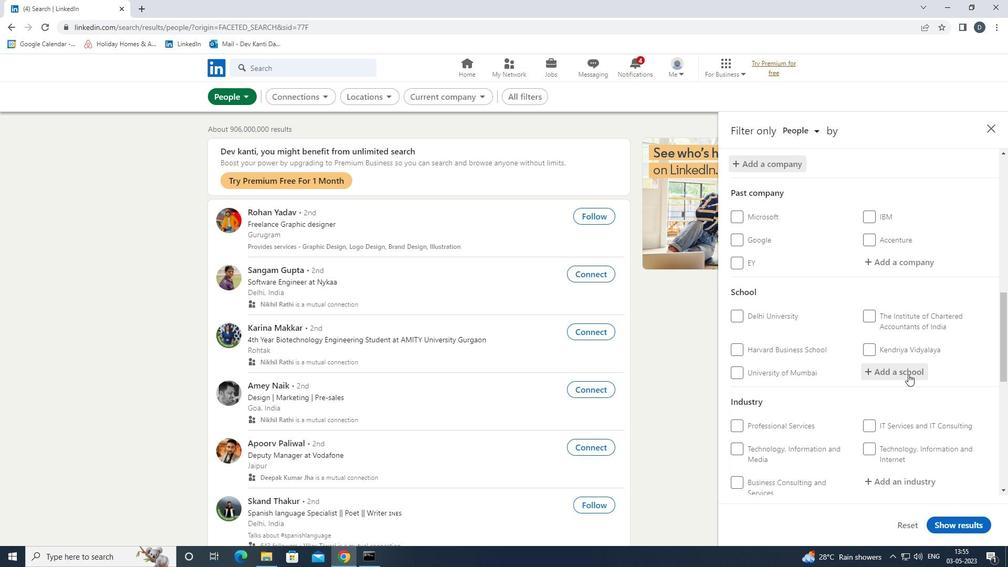 
Action: Mouse moved to (905, 374)
Screenshot: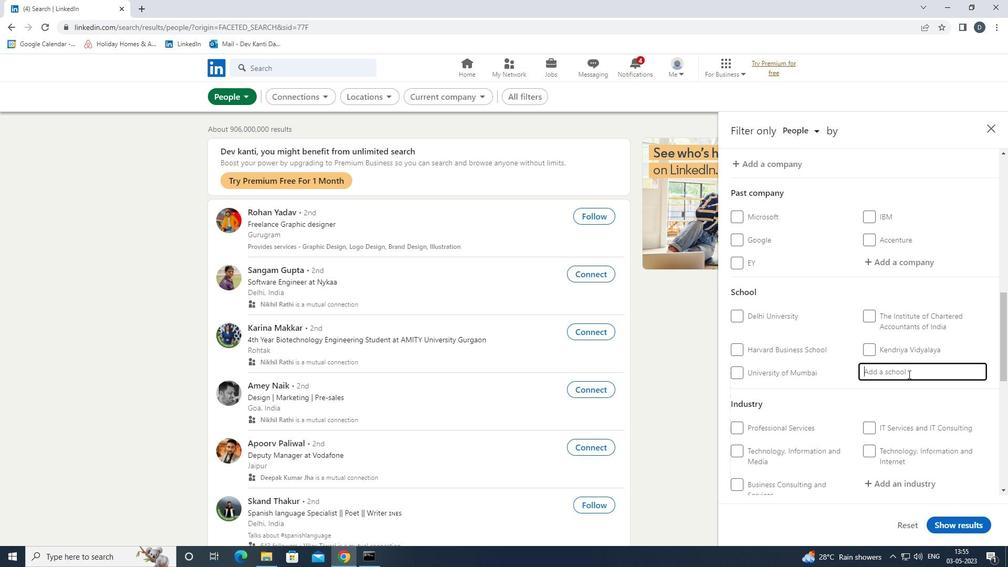 
Action: Key pressed <Key.shift>VIKAS<Key.space><Key.shift><Key.shift><Key.shift><Key.shift><Key.shift><Key.shift><Key.shift><Key.shift><Key.shift><Key.shift><Key.shift><Key.shift><Key.shift><Key.shift><Key.shift><Key.shift>COLLEGE<Key.down><Key.enter>
Screenshot: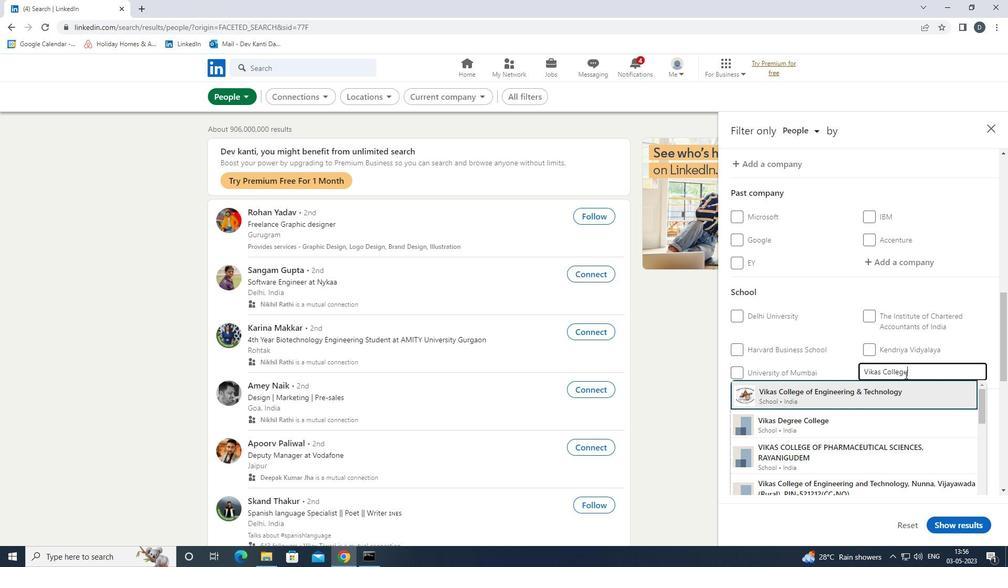 
Action: Mouse moved to (932, 364)
Screenshot: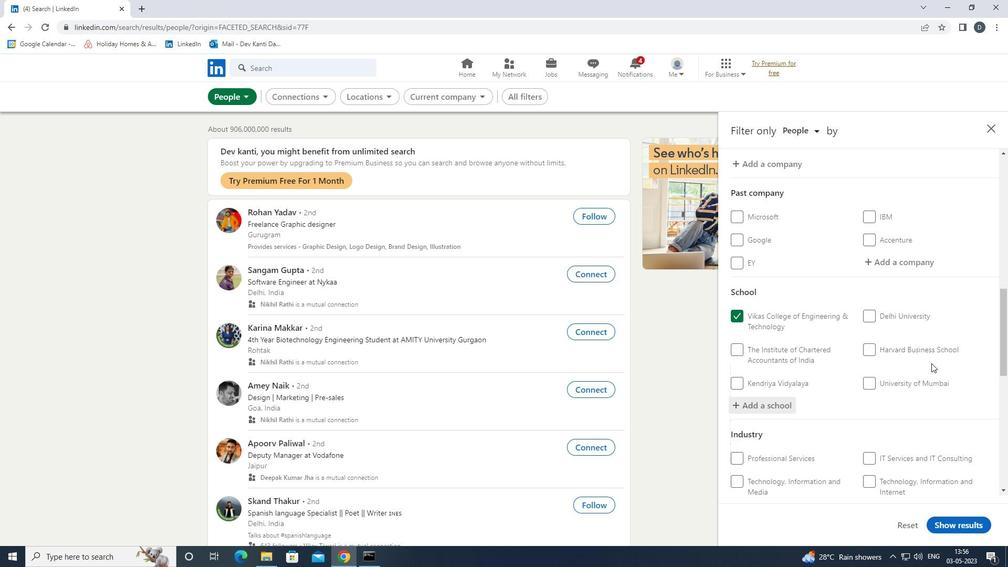 
Action: Mouse scrolled (932, 364) with delta (0, 0)
Screenshot: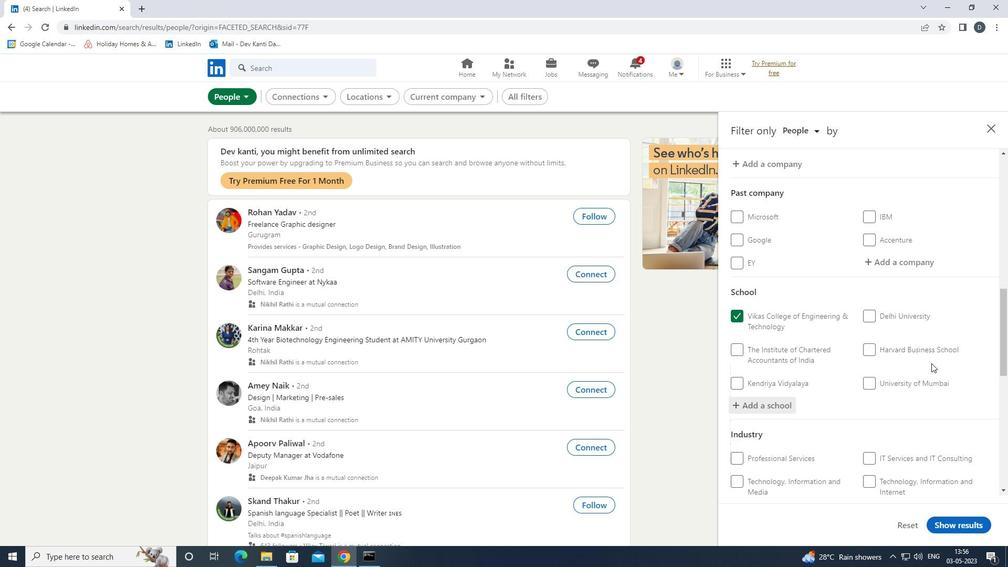 
Action: Mouse moved to (932, 365)
Screenshot: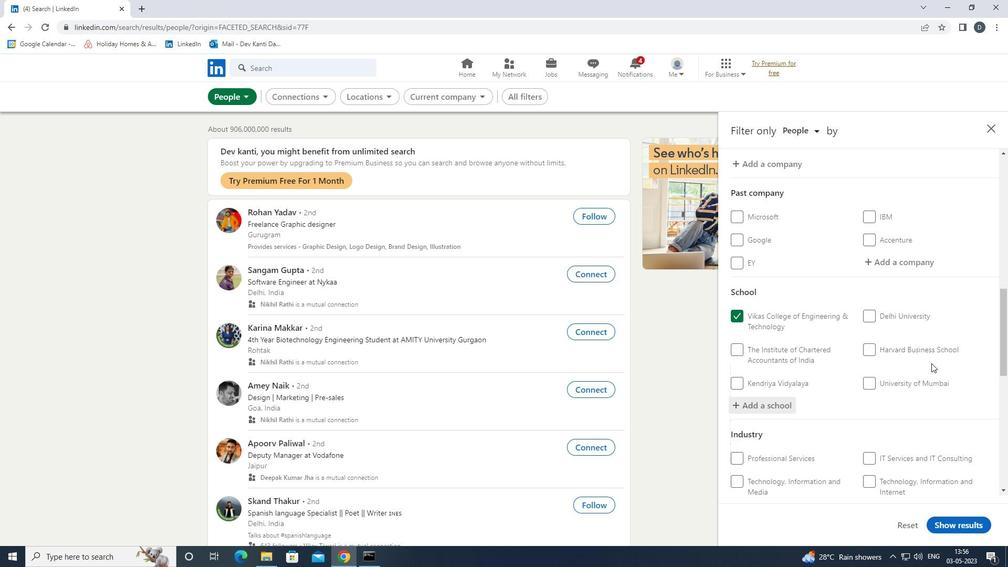 
Action: Mouse scrolled (932, 364) with delta (0, 0)
Screenshot: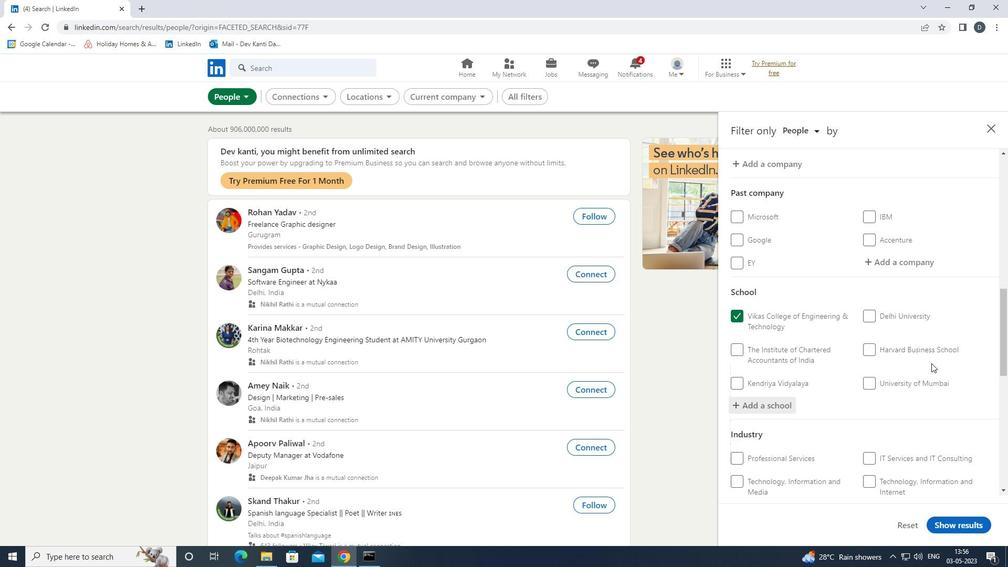 
Action: Mouse scrolled (932, 364) with delta (0, 0)
Screenshot: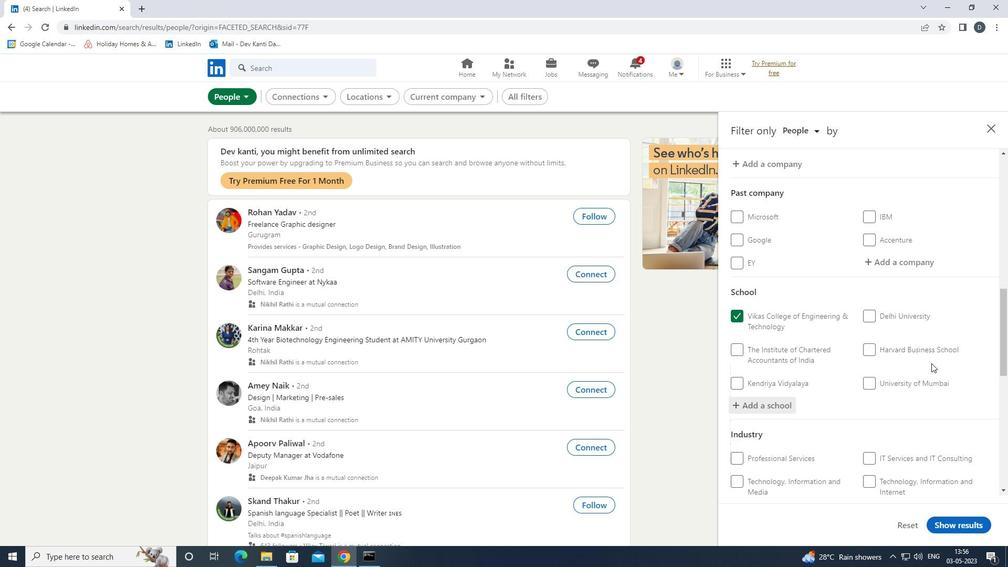 
Action: Mouse moved to (915, 351)
Screenshot: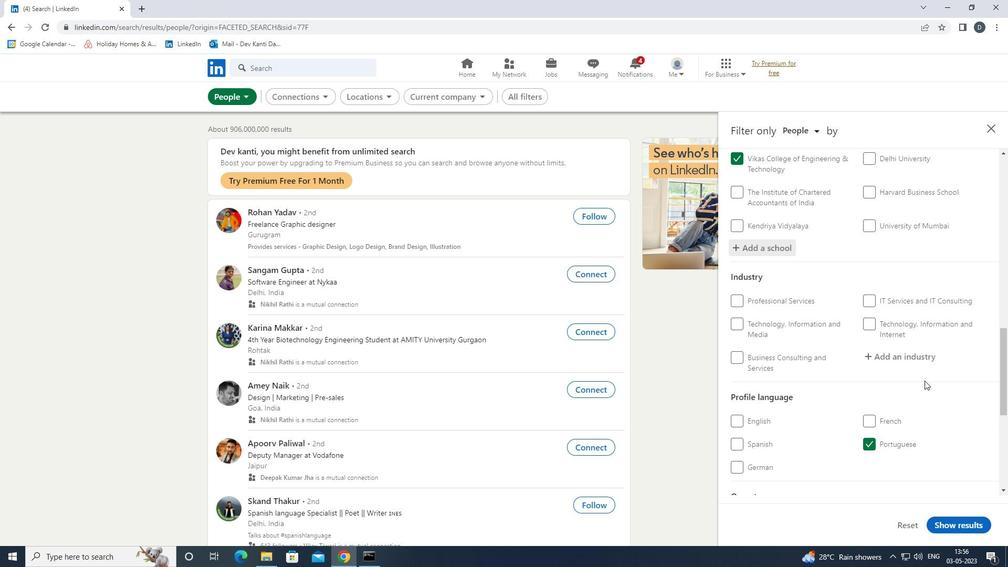
Action: Mouse pressed left at (915, 351)
Screenshot: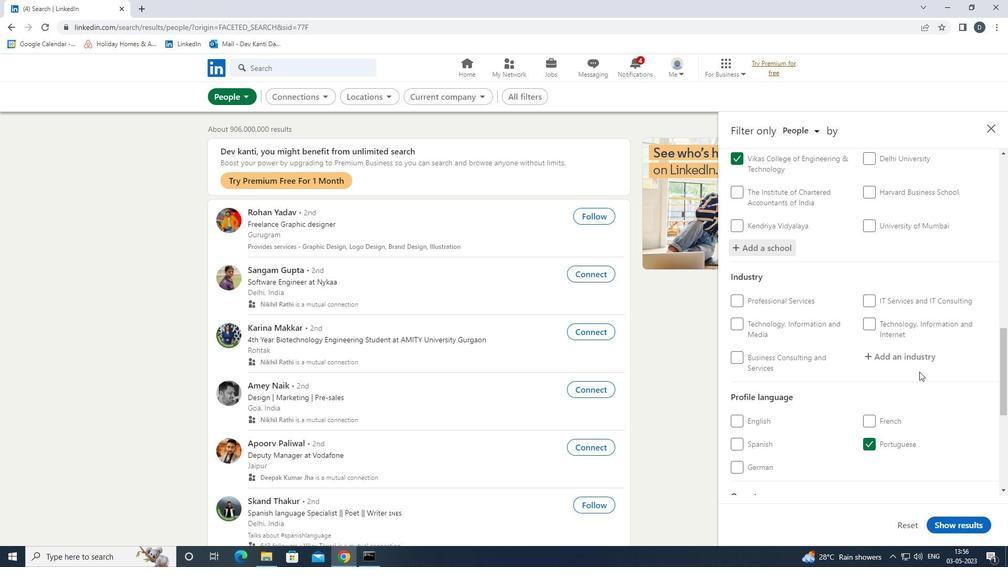 
Action: Key pressed <Key.shift>HVAC<Key.down><Key.enter>
Screenshot: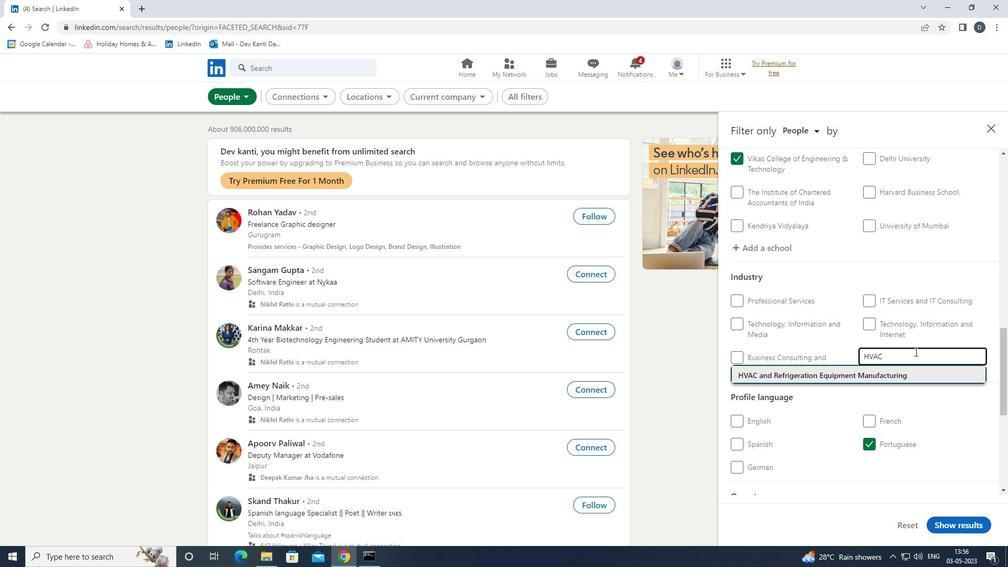 
Action: Mouse scrolled (915, 351) with delta (0, 0)
Screenshot: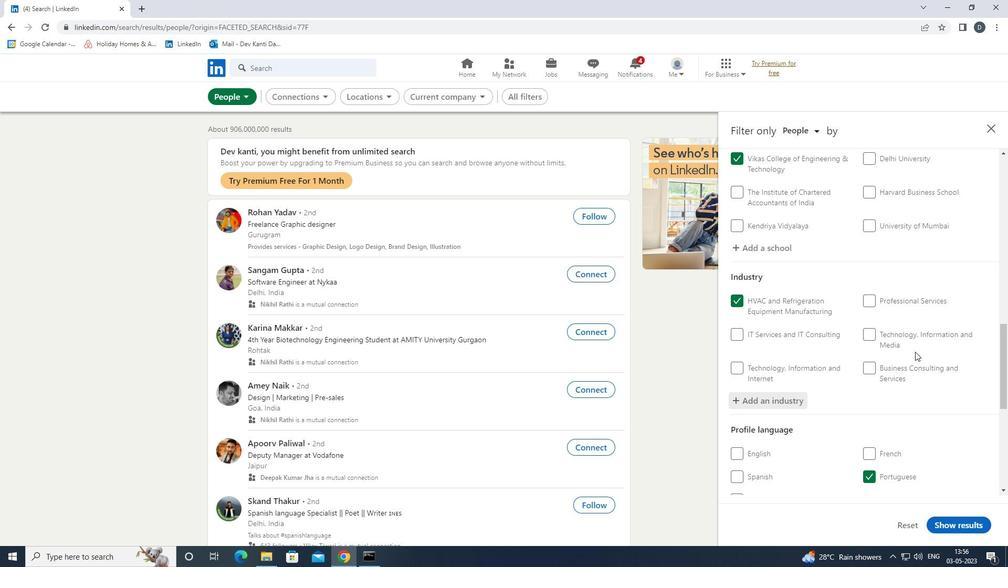 
Action: Mouse scrolled (915, 351) with delta (0, 0)
Screenshot: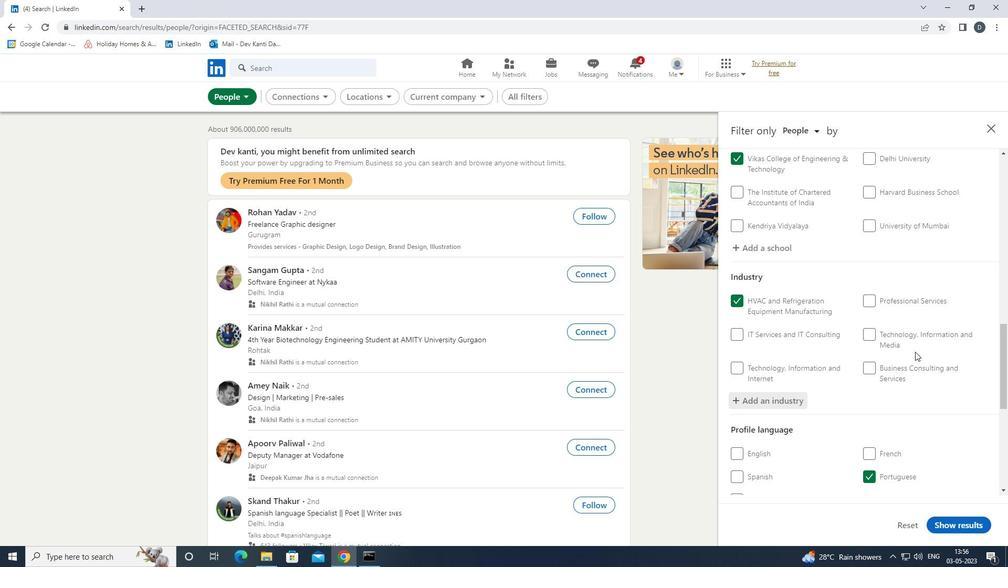 
Action: Mouse scrolled (915, 351) with delta (0, 0)
Screenshot: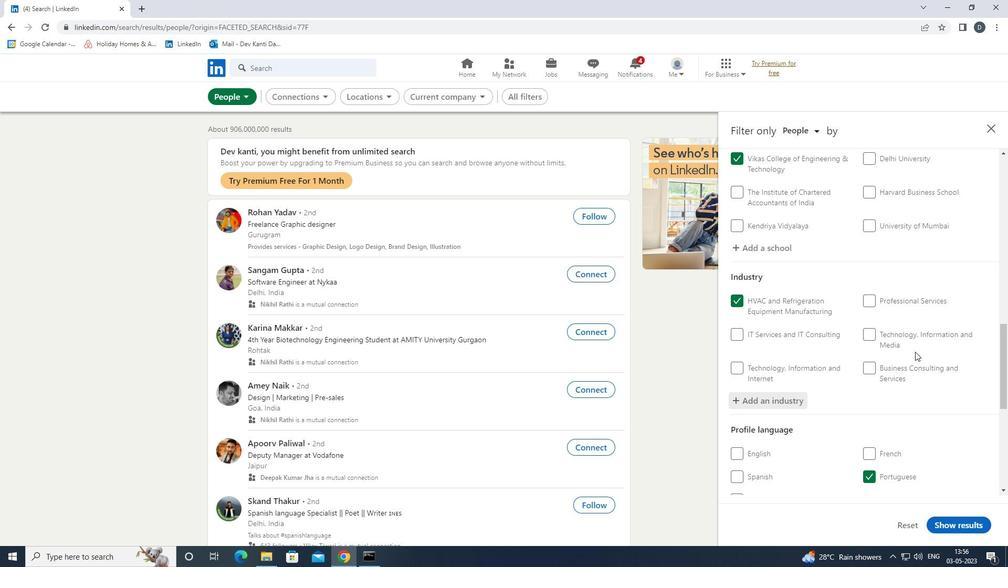 
Action: Mouse scrolled (915, 351) with delta (0, 0)
Screenshot: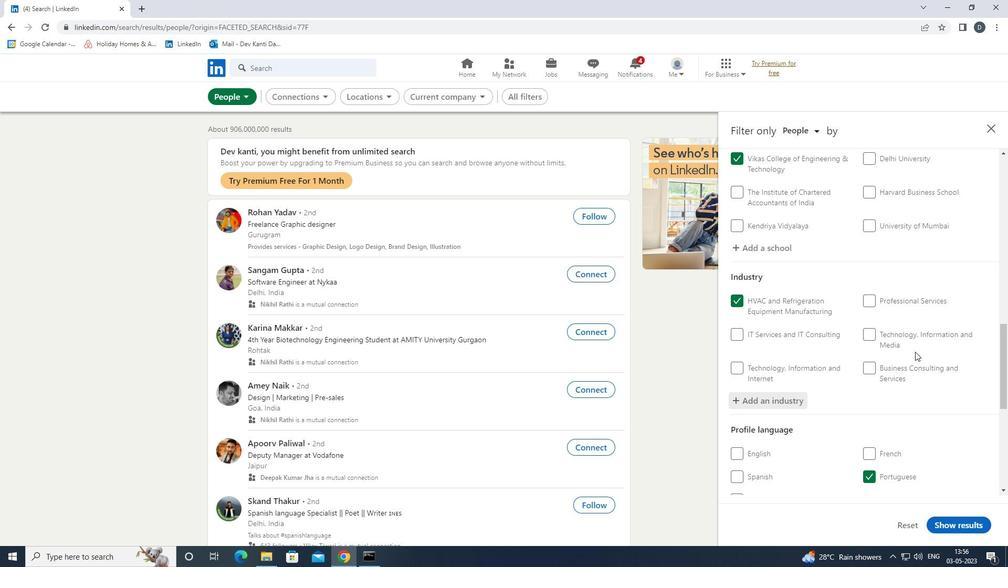 
Action: Mouse scrolled (915, 351) with delta (0, 0)
Screenshot: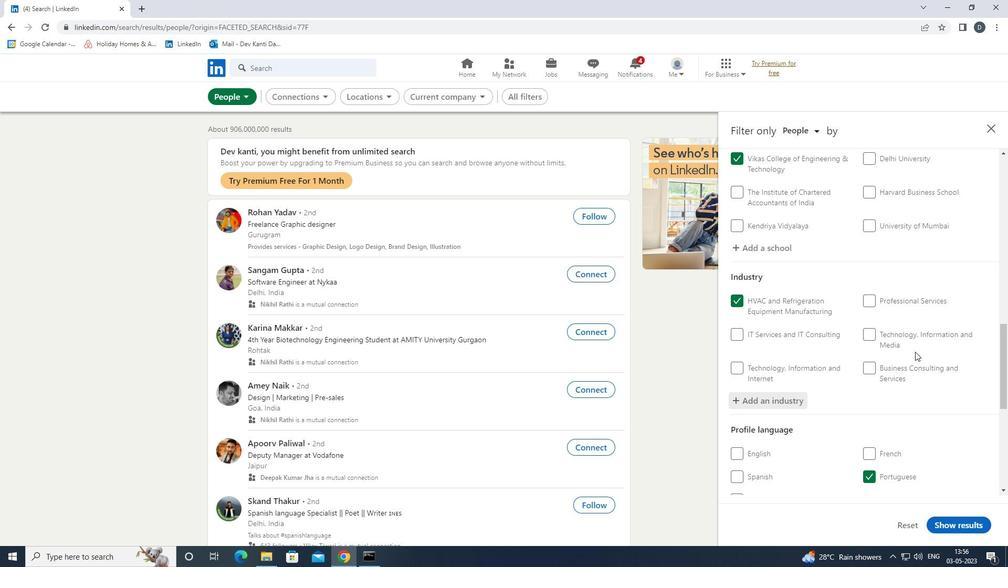 
Action: Mouse moved to (902, 399)
Screenshot: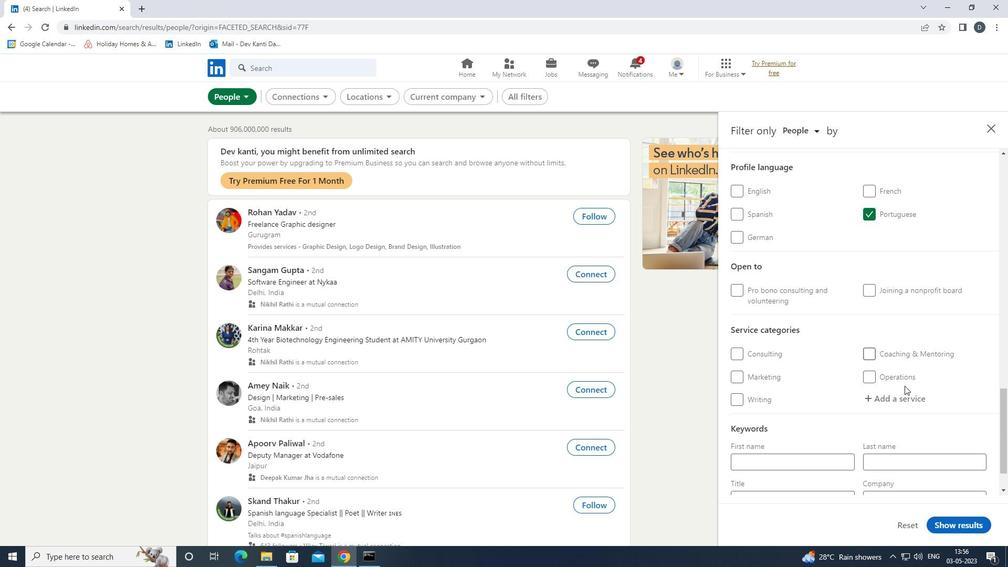 
Action: Mouse pressed left at (902, 399)
Screenshot: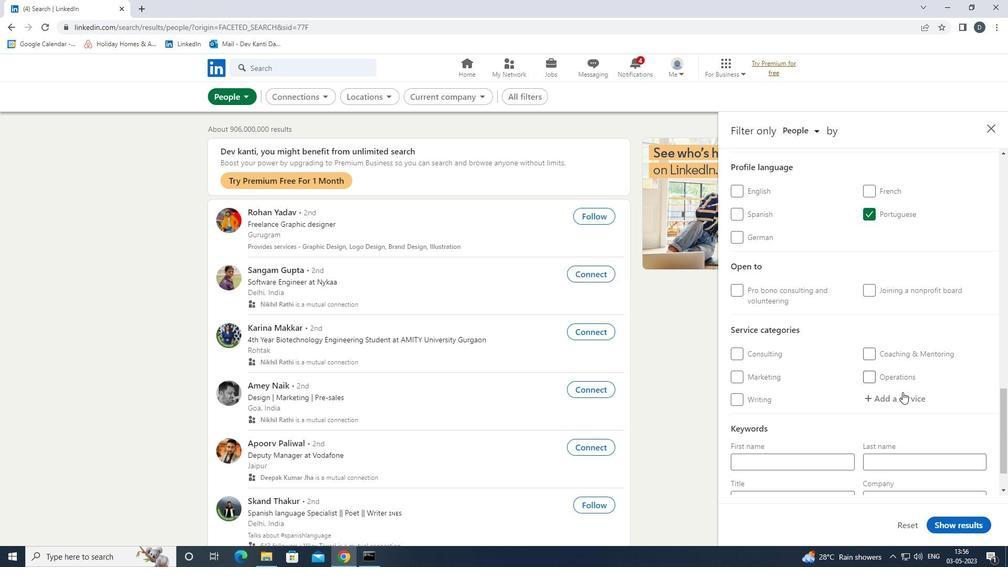 
Action: Mouse moved to (902, 399)
Screenshot: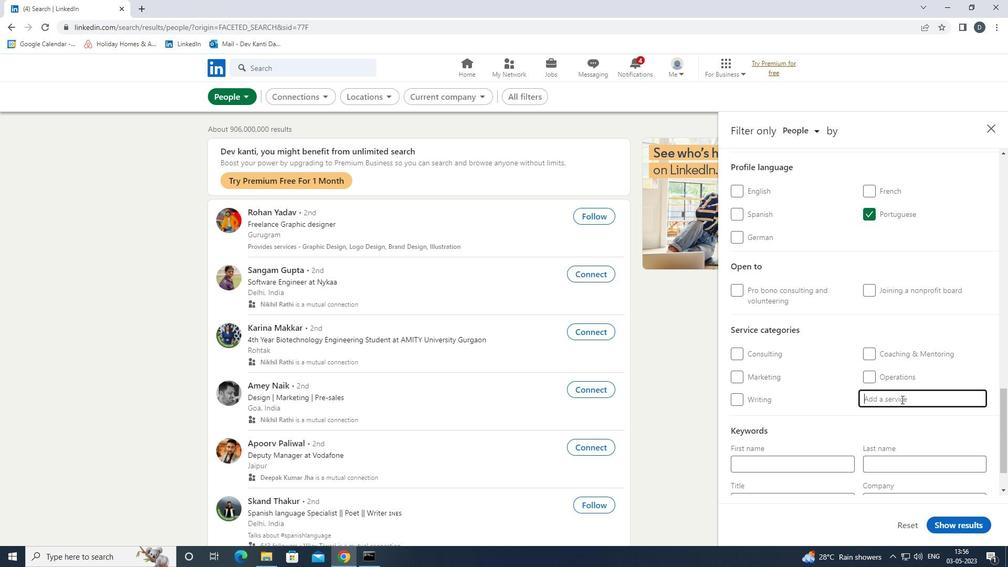 
Action: Key pressed <Key.shift><Key.shift><Key.shift><Key.shift><Key.shift>INTERI<Key.down><Key.enter>
Screenshot: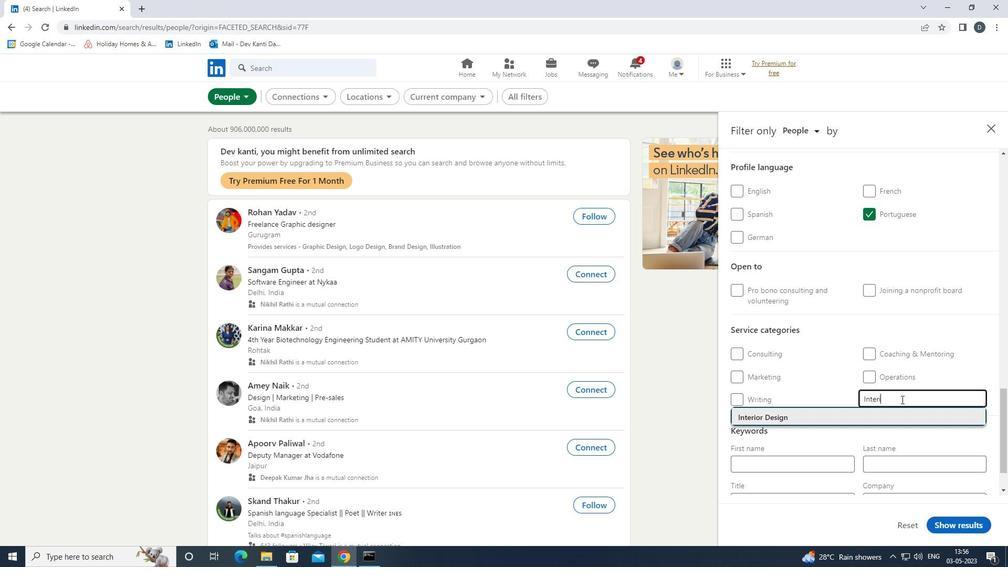 
Action: Mouse moved to (853, 413)
Screenshot: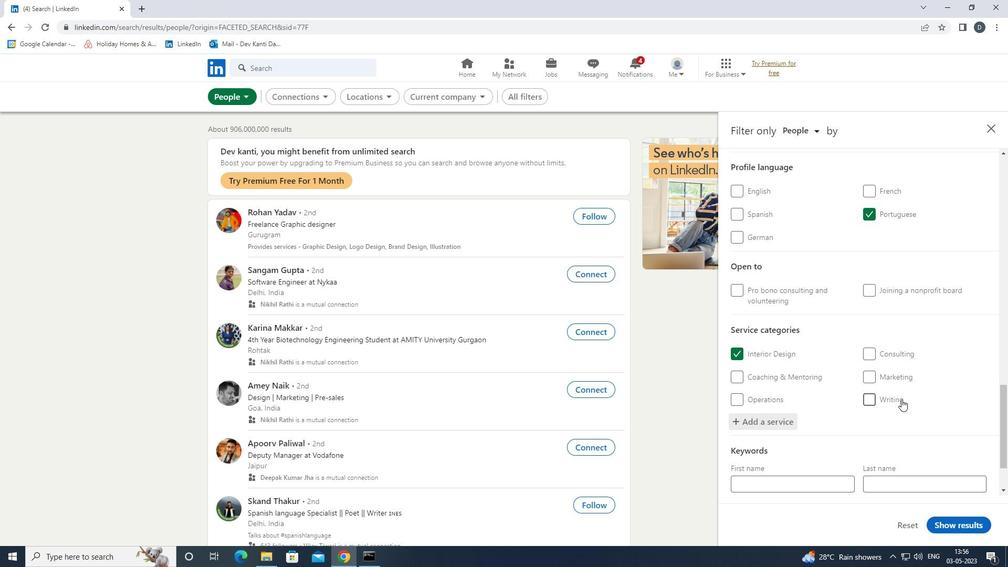 
Action: Mouse scrolled (853, 413) with delta (0, 0)
Screenshot: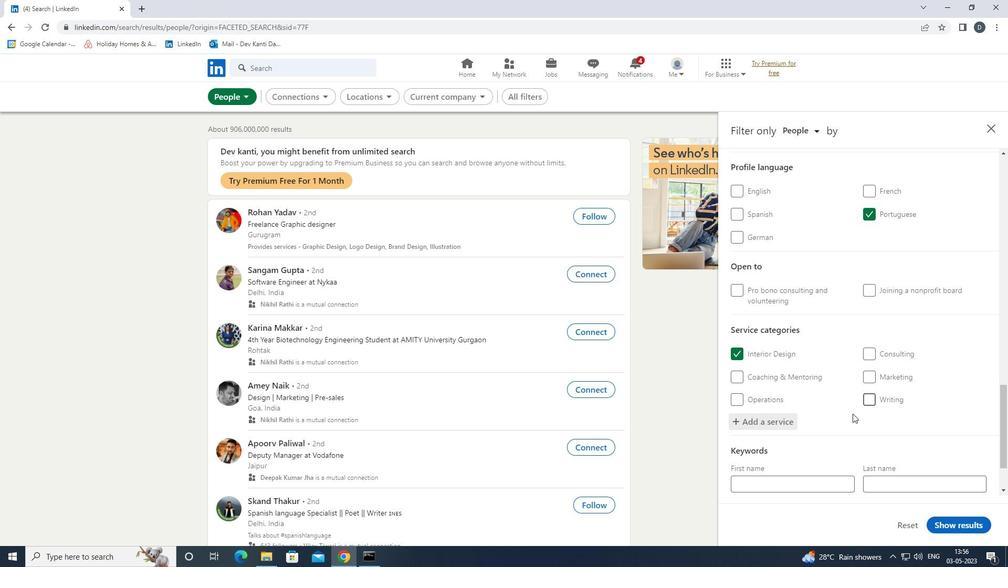 
Action: Mouse moved to (852, 415)
Screenshot: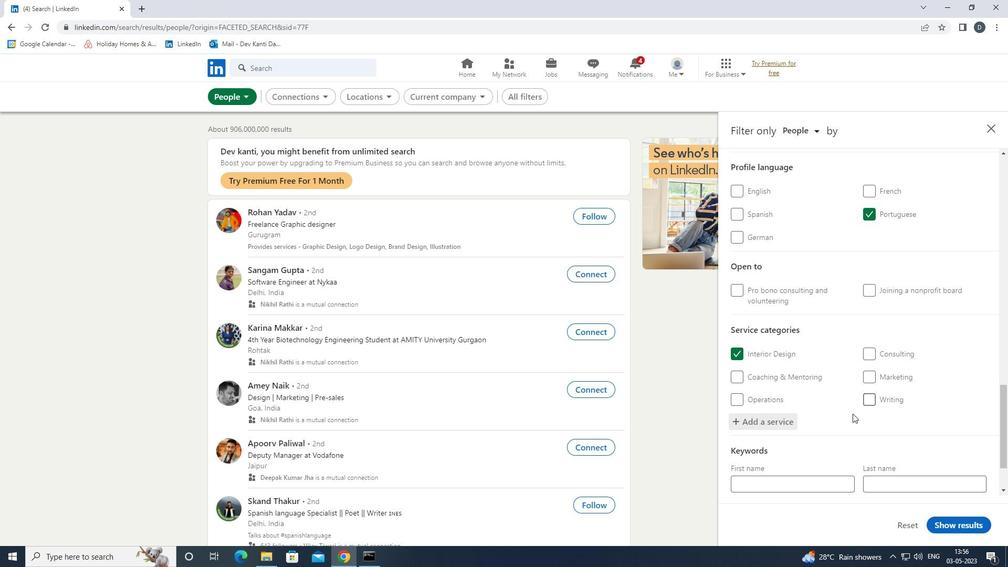 
Action: Mouse scrolled (852, 414) with delta (0, 0)
Screenshot: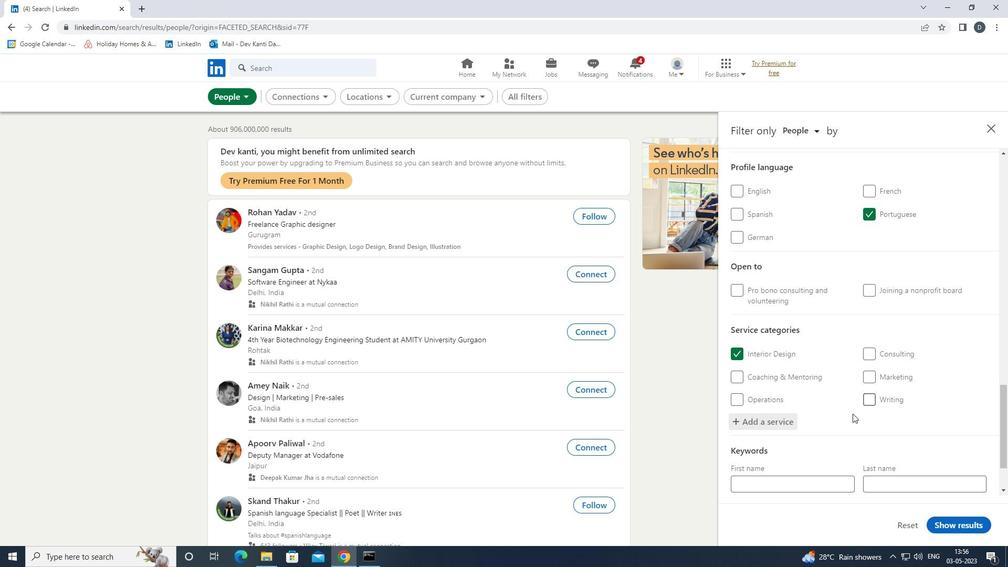 
Action: Mouse moved to (853, 416)
Screenshot: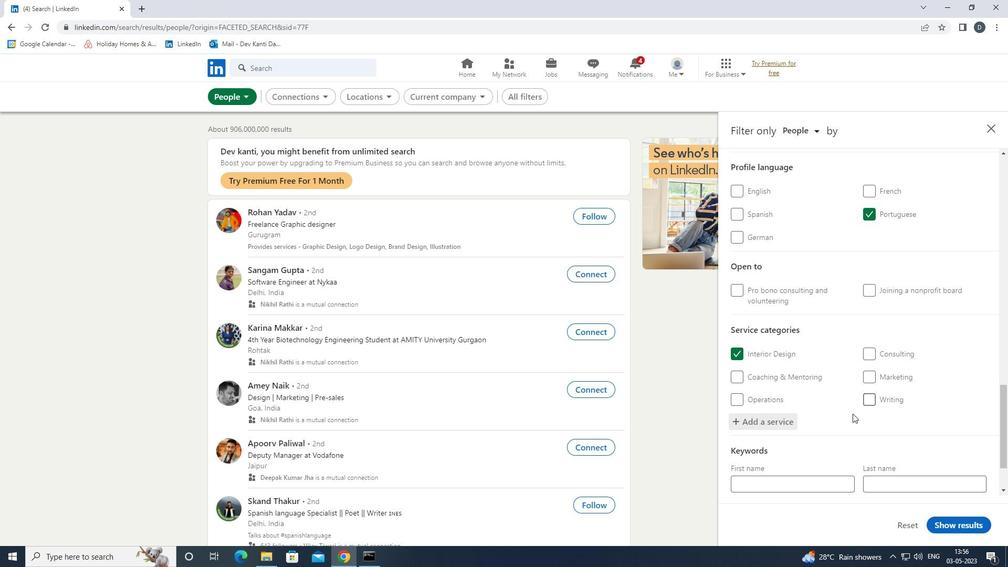 
Action: Mouse scrolled (853, 415) with delta (0, 0)
Screenshot: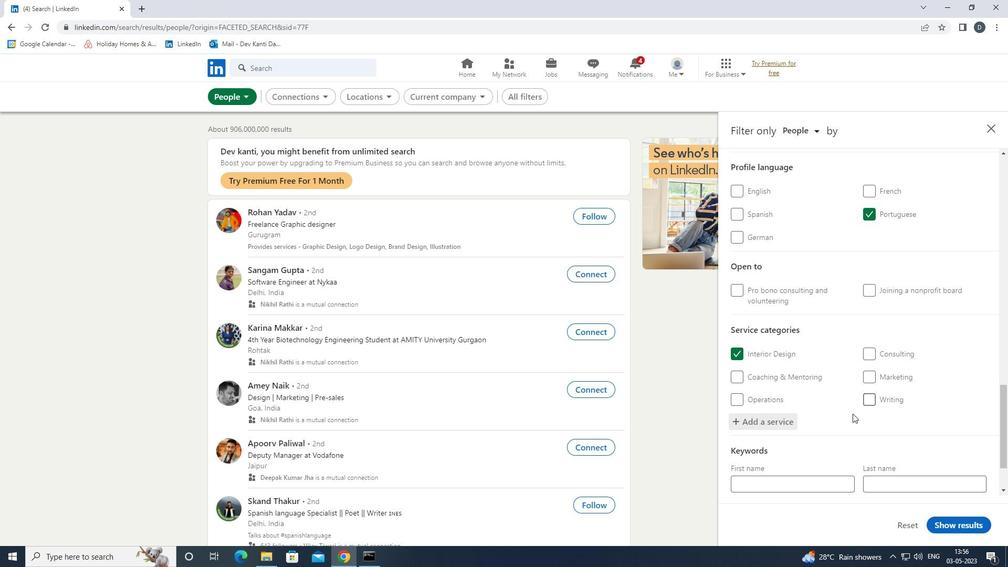 
Action: Mouse moved to (853, 416)
Screenshot: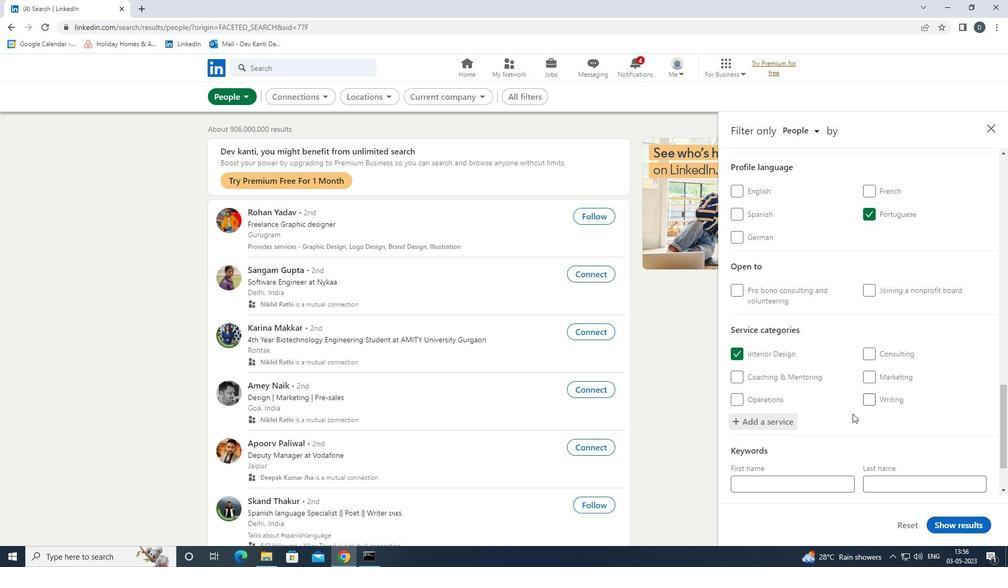 
Action: Mouse scrolled (853, 416) with delta (0, 0)
Screenshot: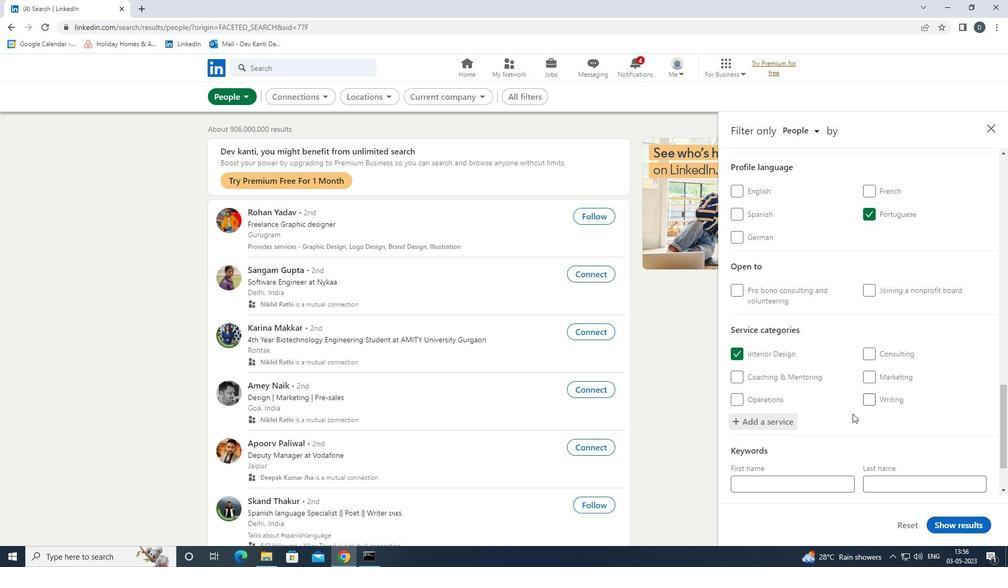 
Action: Mouse moved to (812, 447)
Screenshot: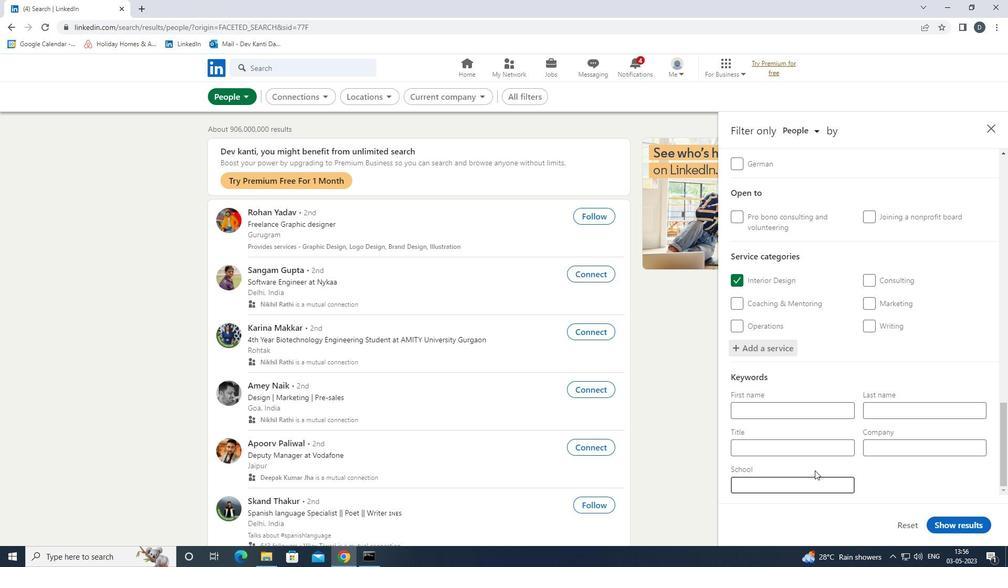 
Action: Mouse pressed left at (812, 447)
Screenshot: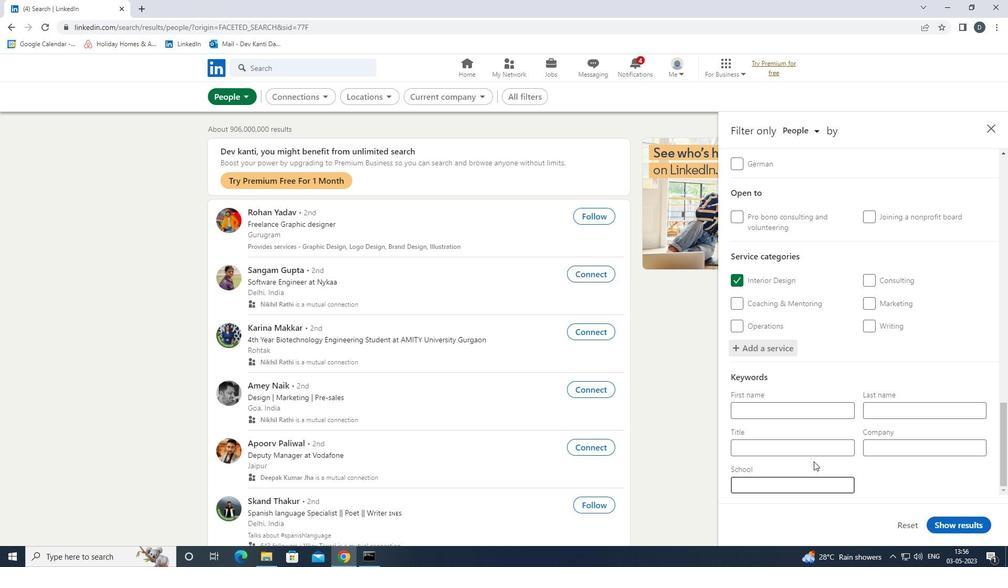 
Action: Key pressed <Key.shift>COSMETOLOGIST
Screenshot: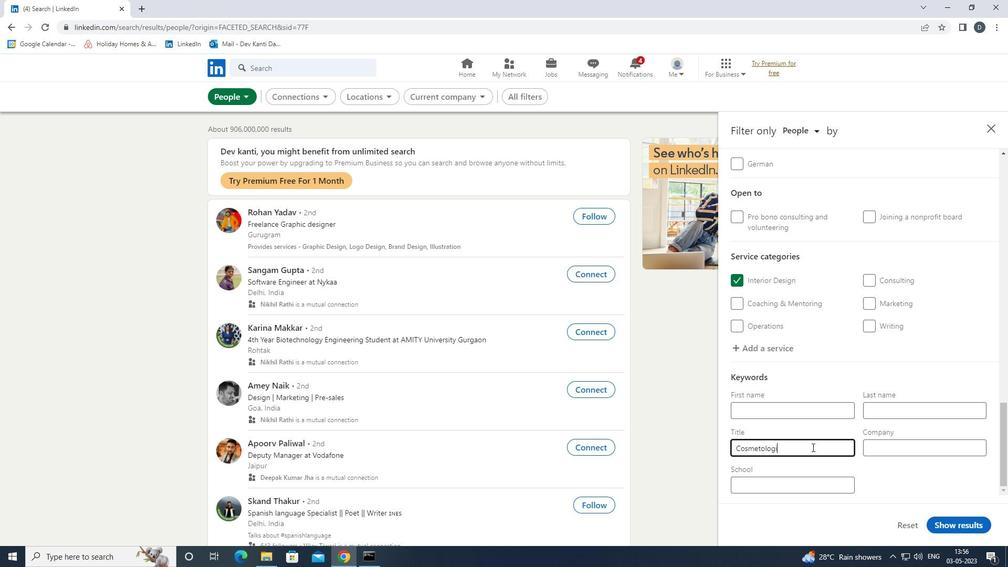 
Action: Mouse moved to (973, 518)
Screenshot: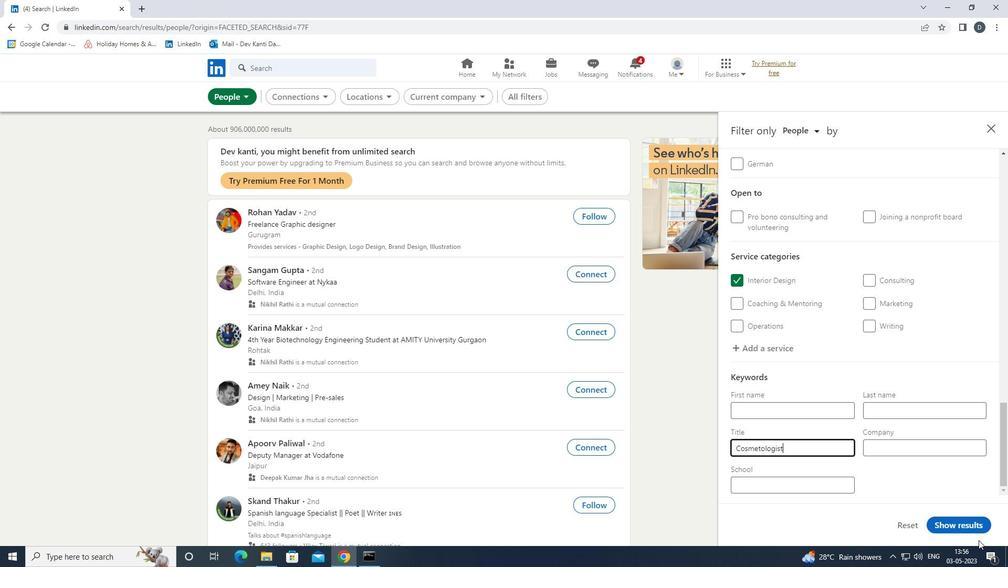 
Action: Mouse pressed left at (973, 518)
Screenshot: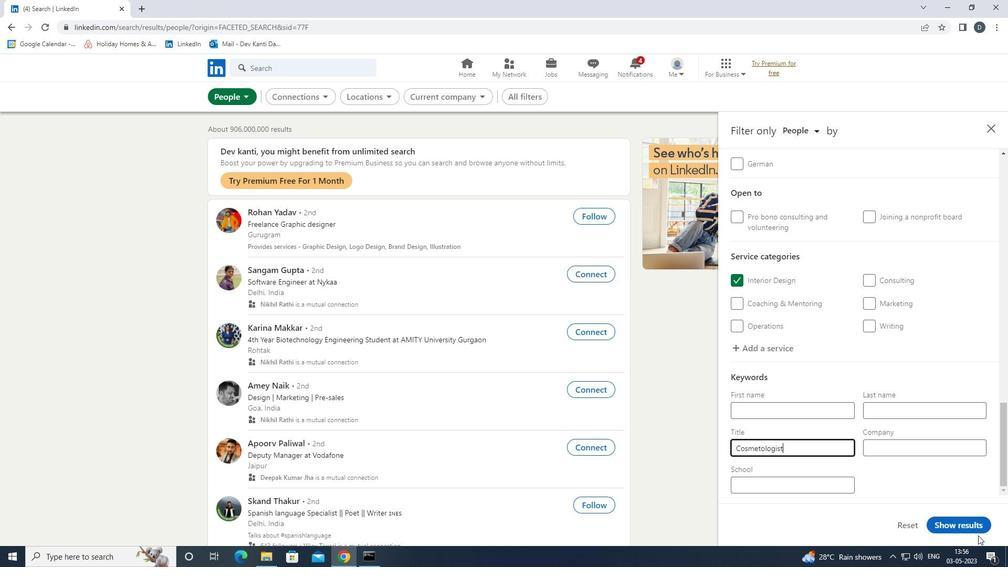 
Action: Mouse moved to (332, 130)
Screenshot: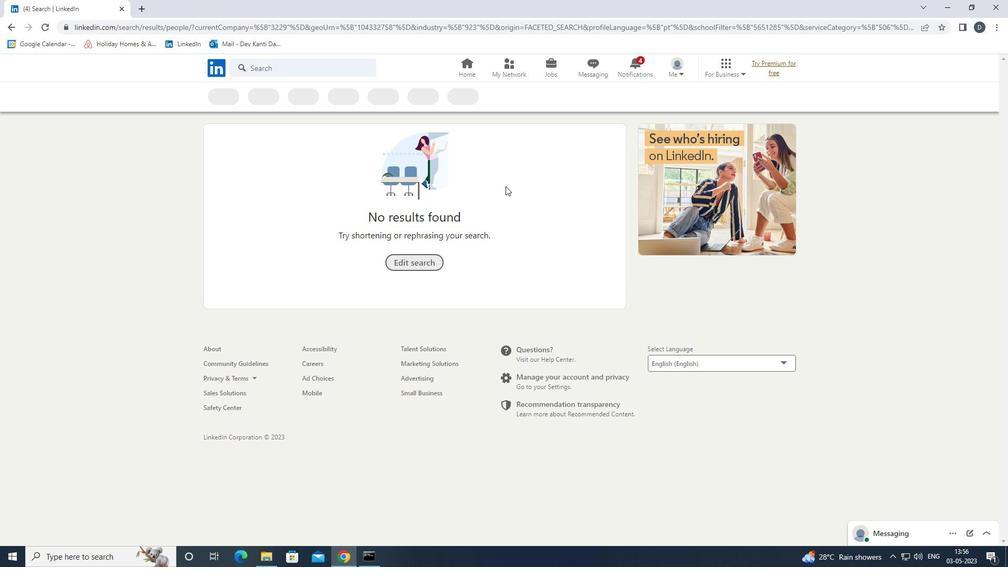 
